 Task: Search for a round trip flight from Istanbul to London for 4 passengers in economy class, departing on July 12 and returning on July 15, with a maximum price of $2000 and one carry-on bag.
Action: Mouse pressed left at (381, 340)
Screenshot: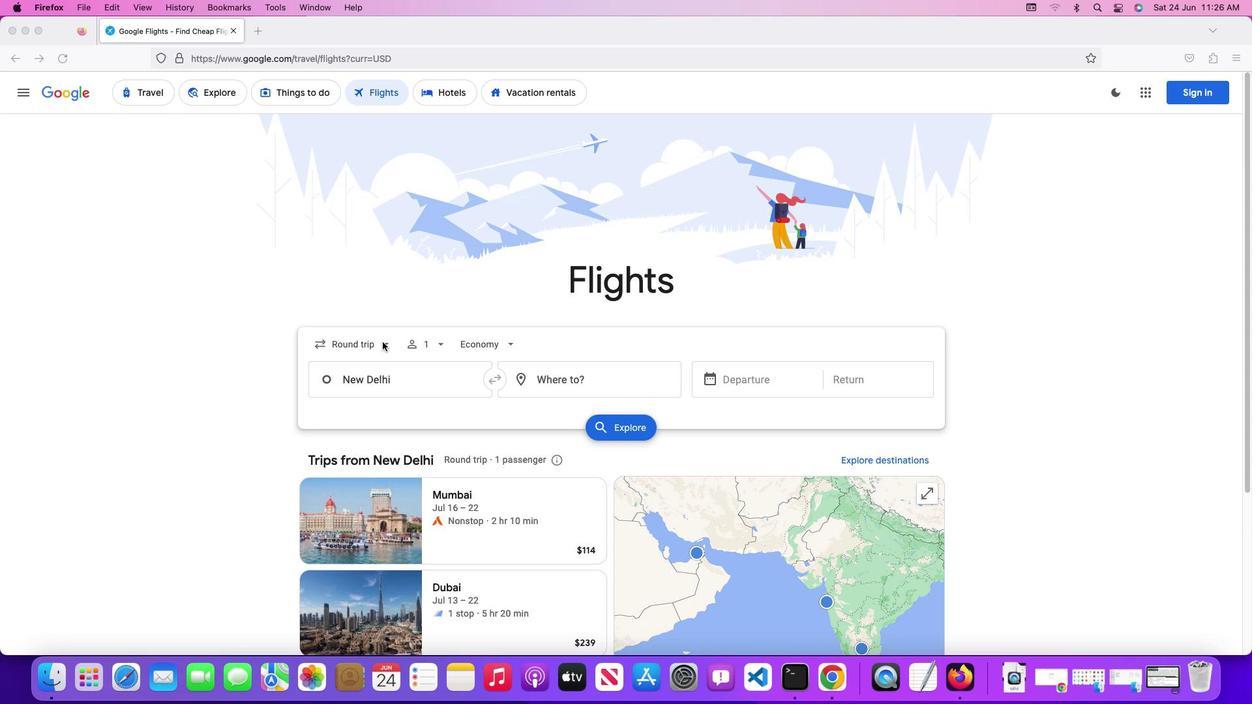 
Action: Mouse pressed left at (381, 340)
Screenshot: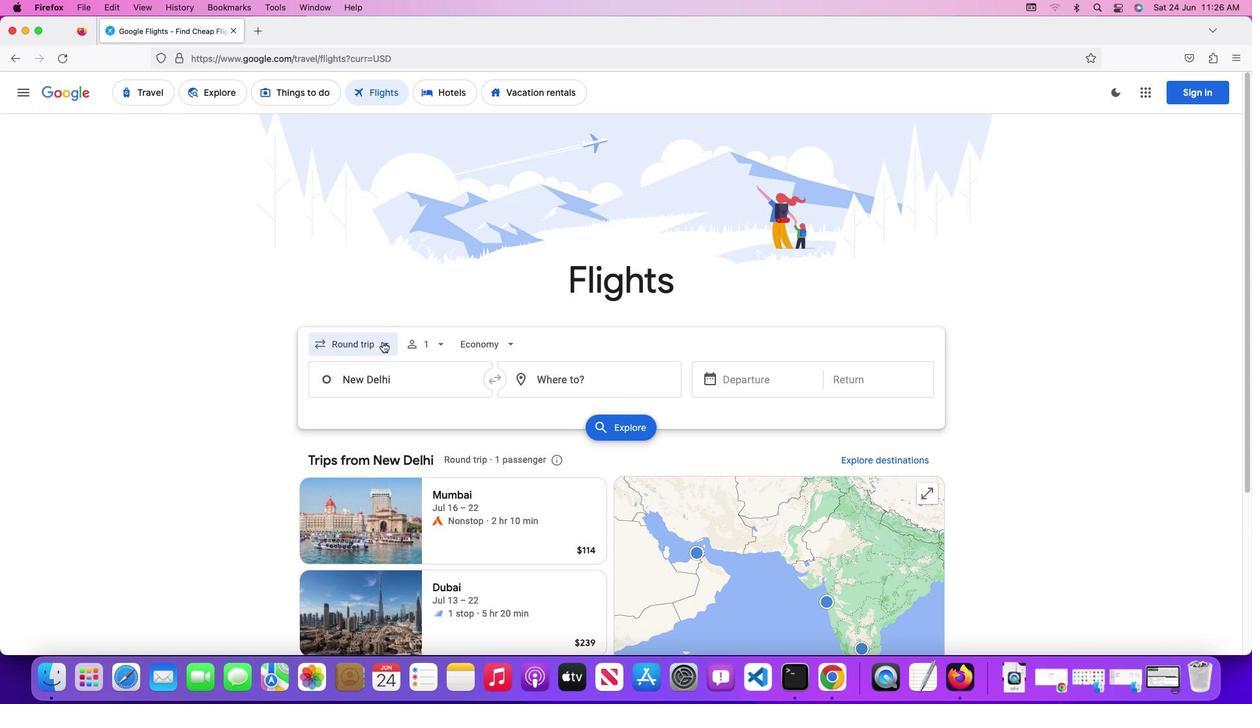 
Action: Mouse moved to (377, 369)
Screenshot: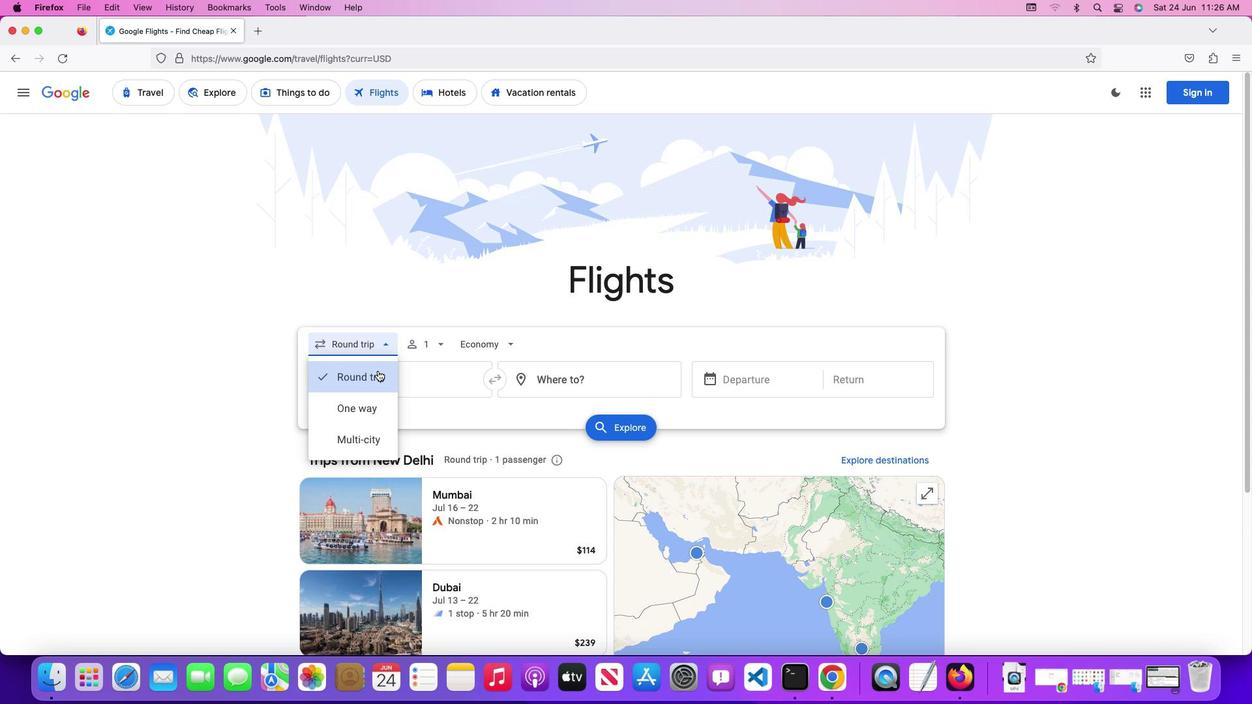 
Action: Mouse pressed left at (377, 369)
Screenshot: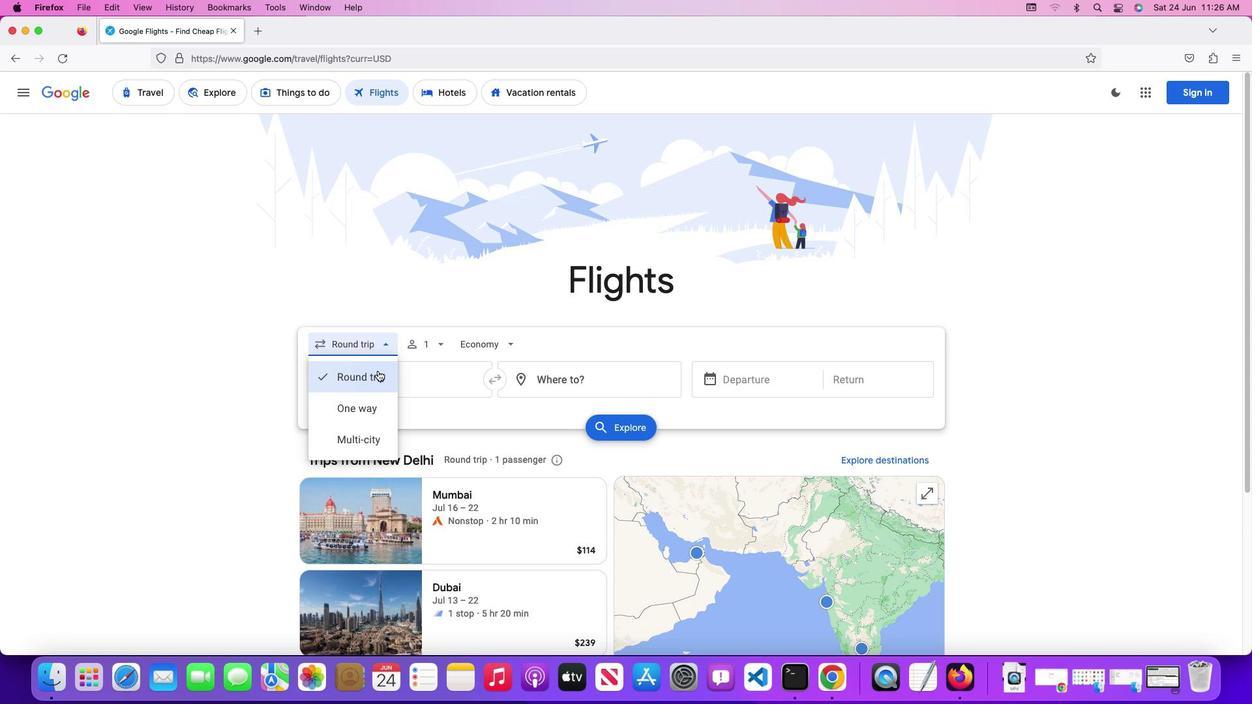 
Action: Mouse moved to (435, 346)
Screenshot: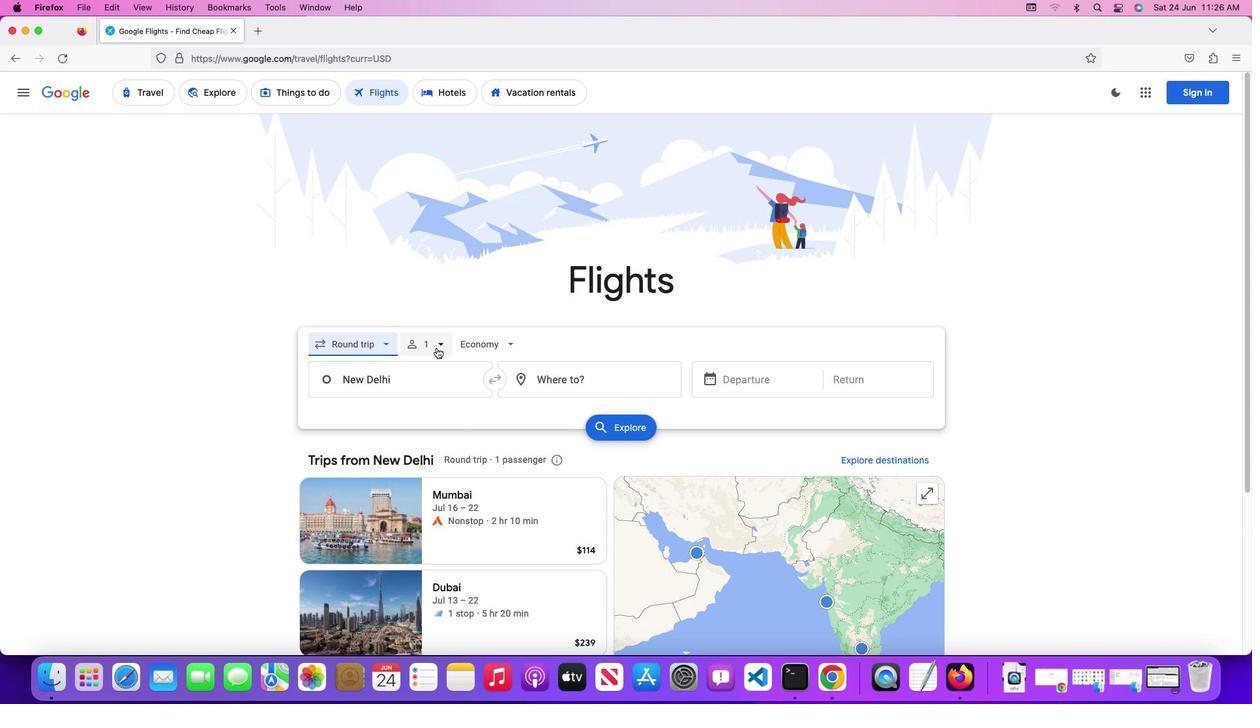 
Action: Mouse pressed left at (435, 346)
Screenshot: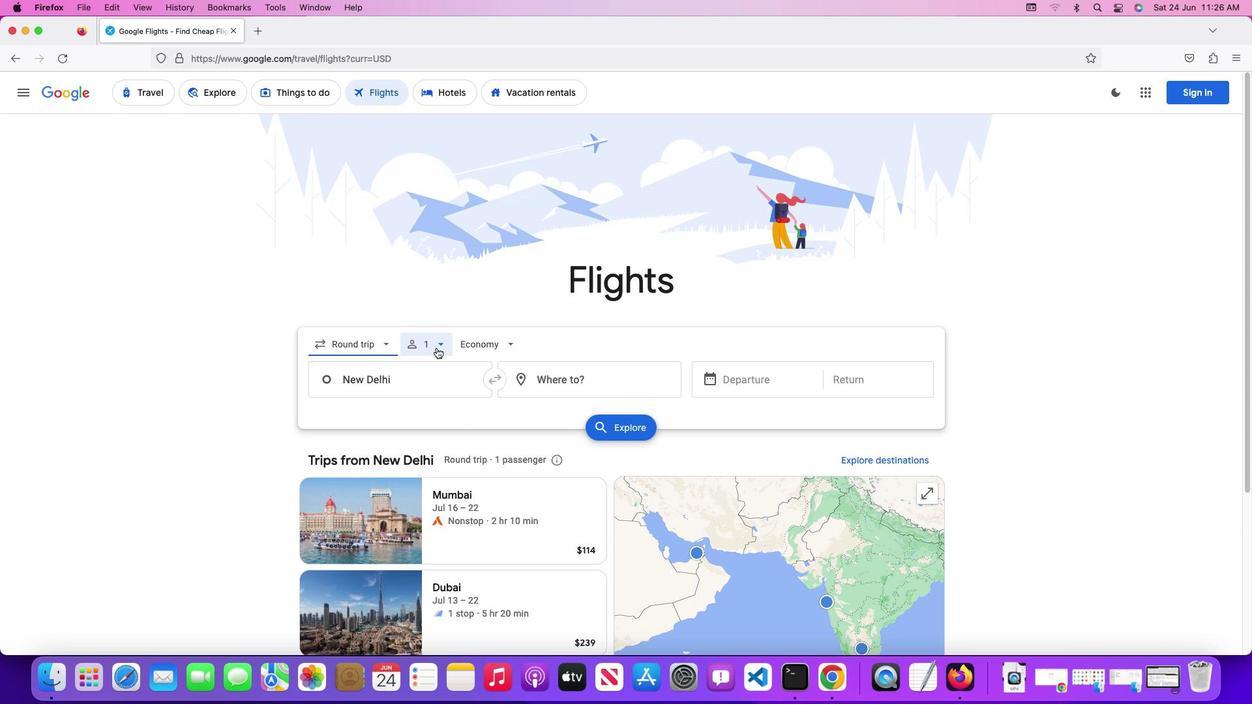 
Action: Mouse moved to (531, 373)
Screenshot: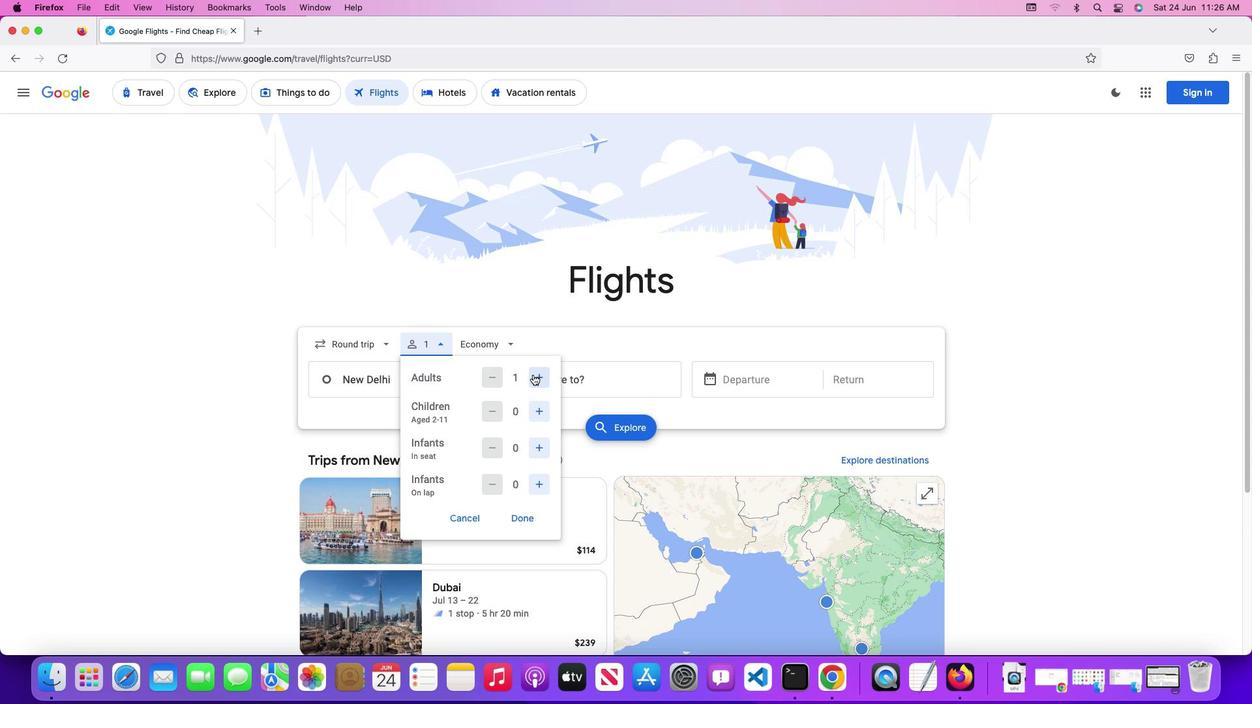 
Action: Mouse pressed left at (531, 373)
Screenshot: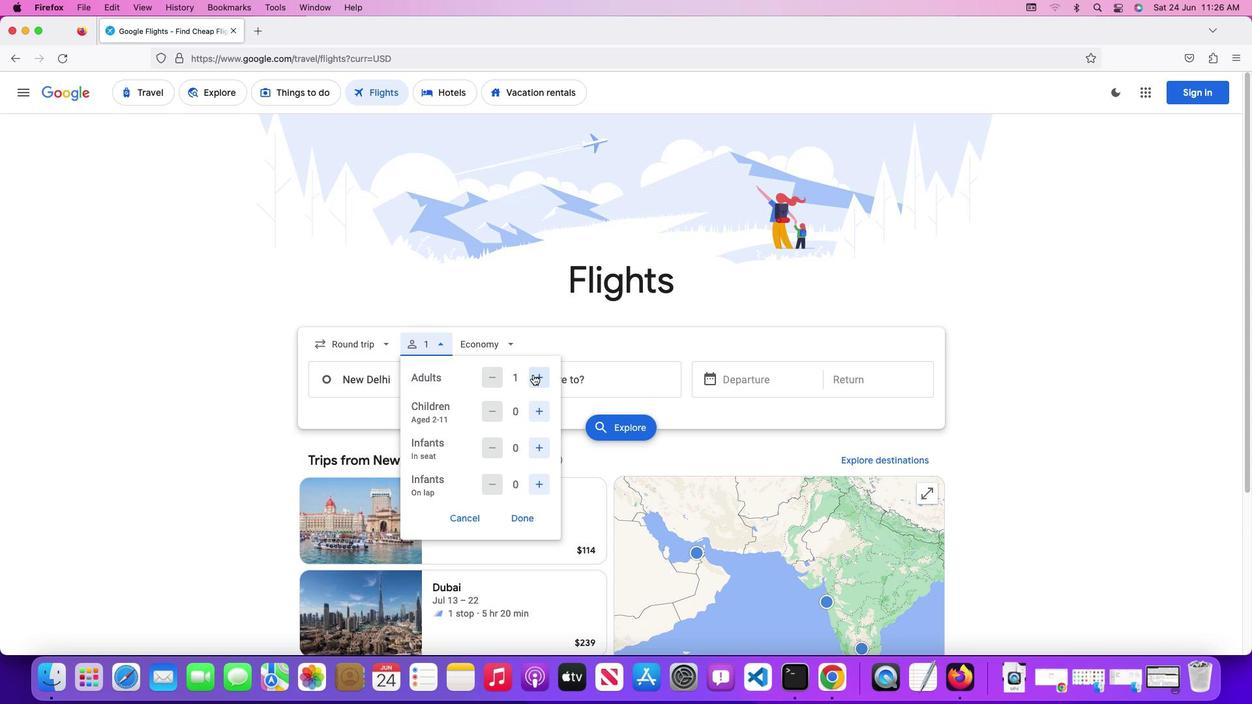 
Action: Mouse moved to (534, 412)
Screenshot: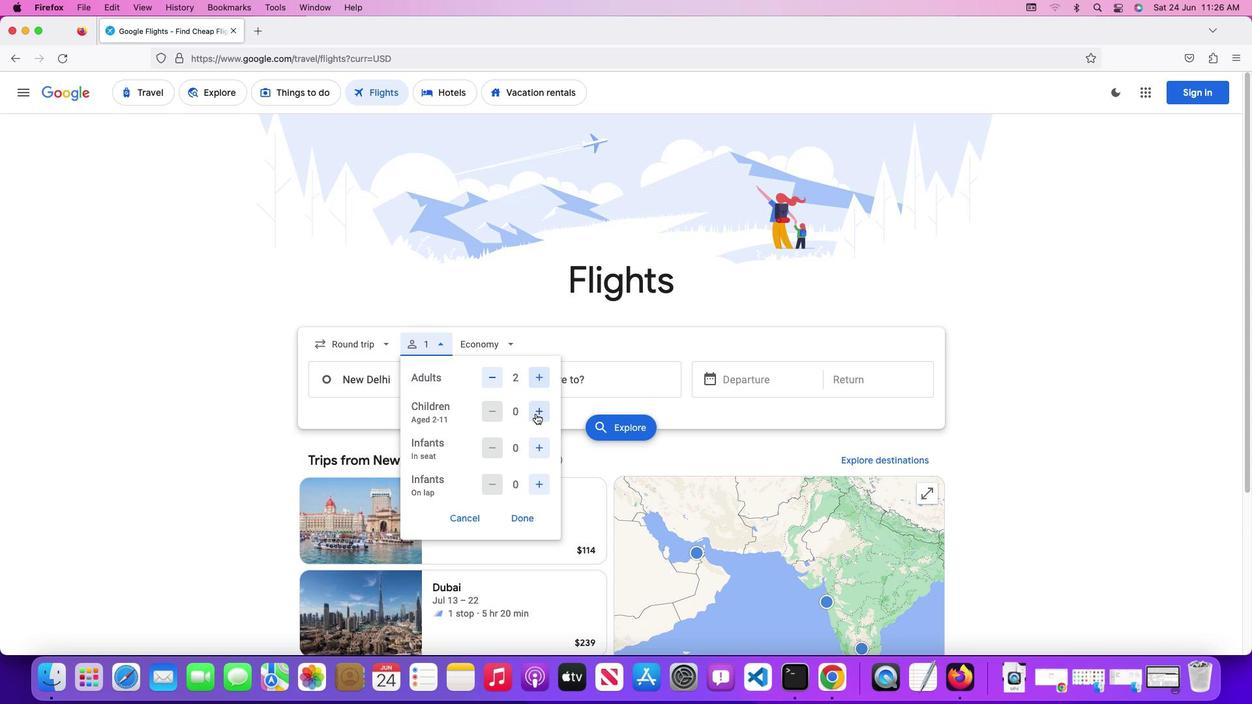 
Action: Mouse pressed left at (534, 412)
Screenshot: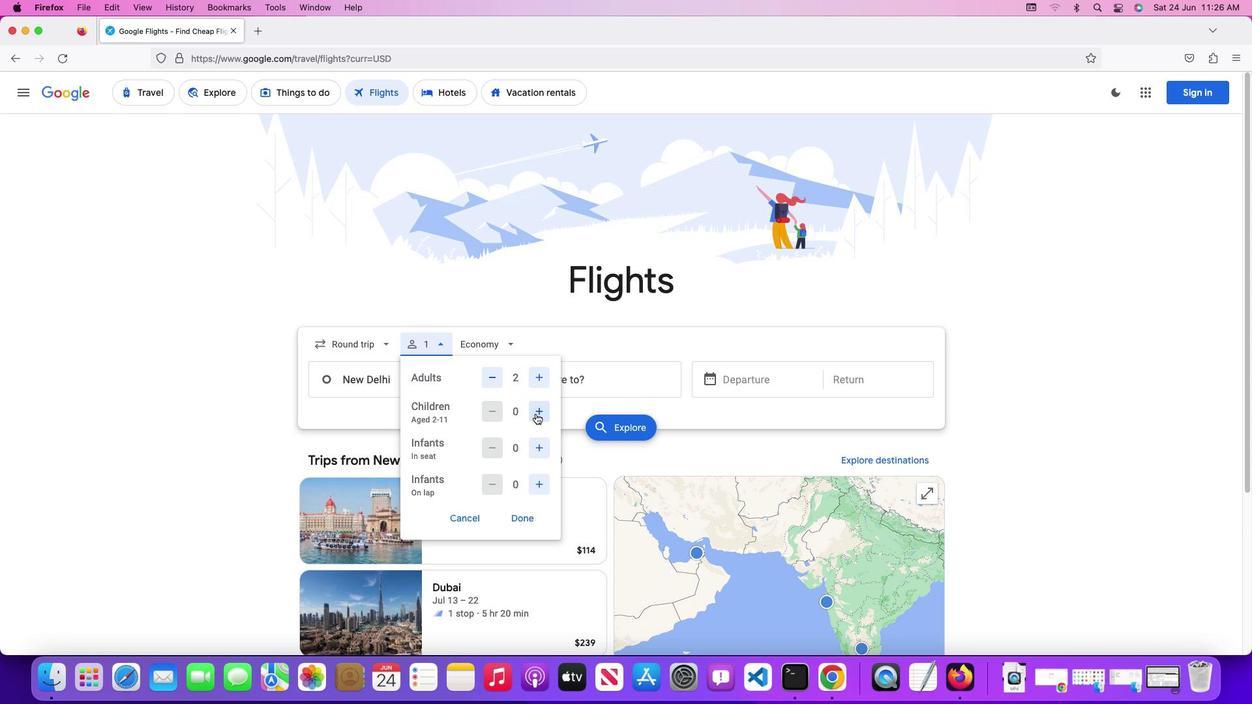 
Action: Mouse moved to (536, 484)
Screenshot: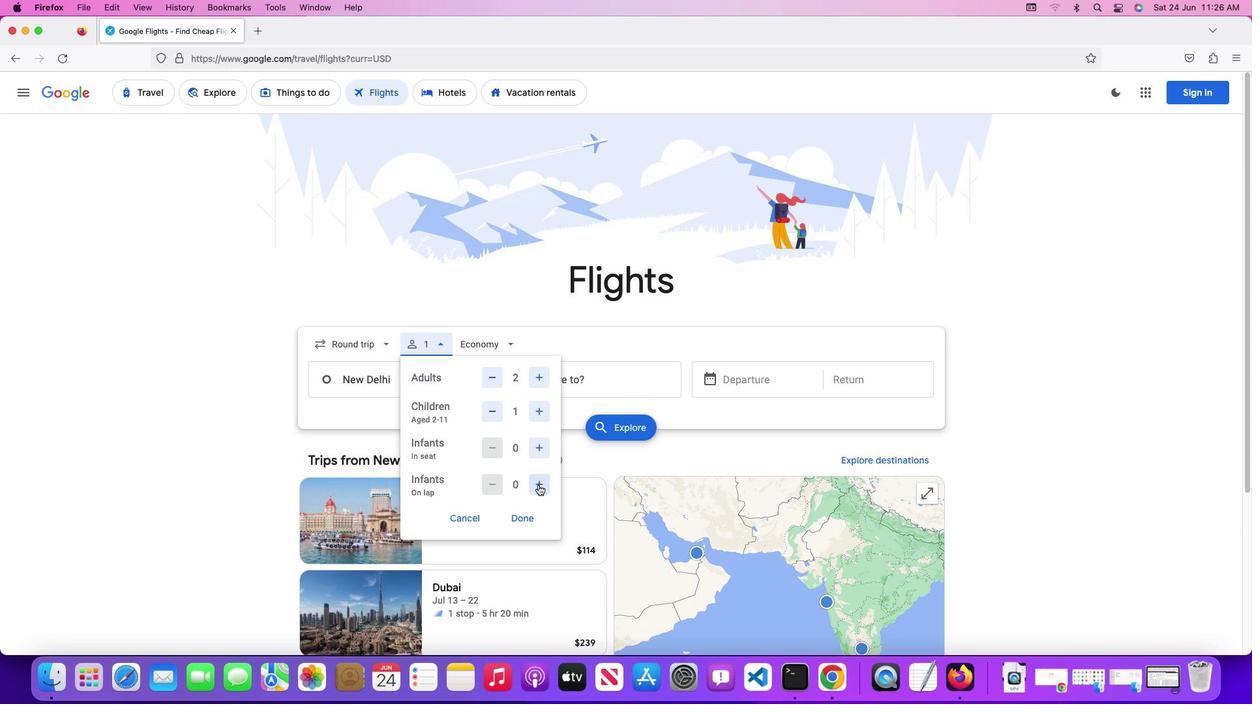 
Action: Mouse pressed left at (536, 484)
Screenshot: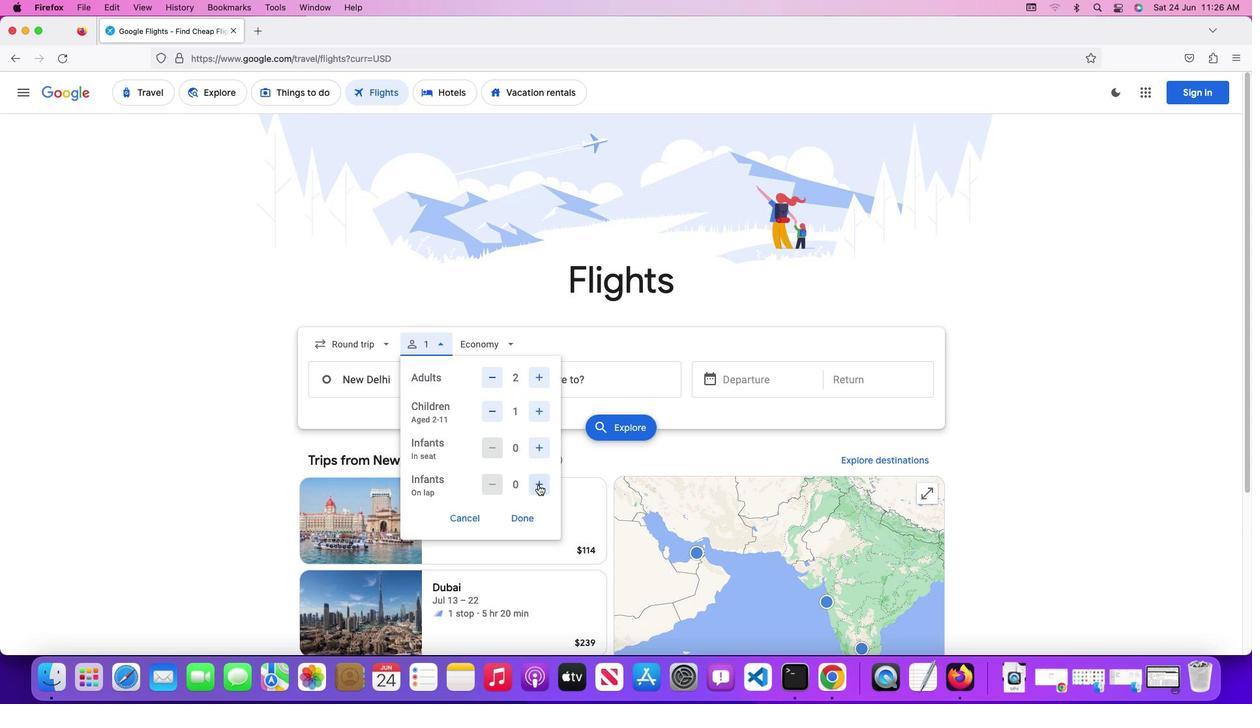 
Action: Mouse moved to (512, 519)
Screenshot: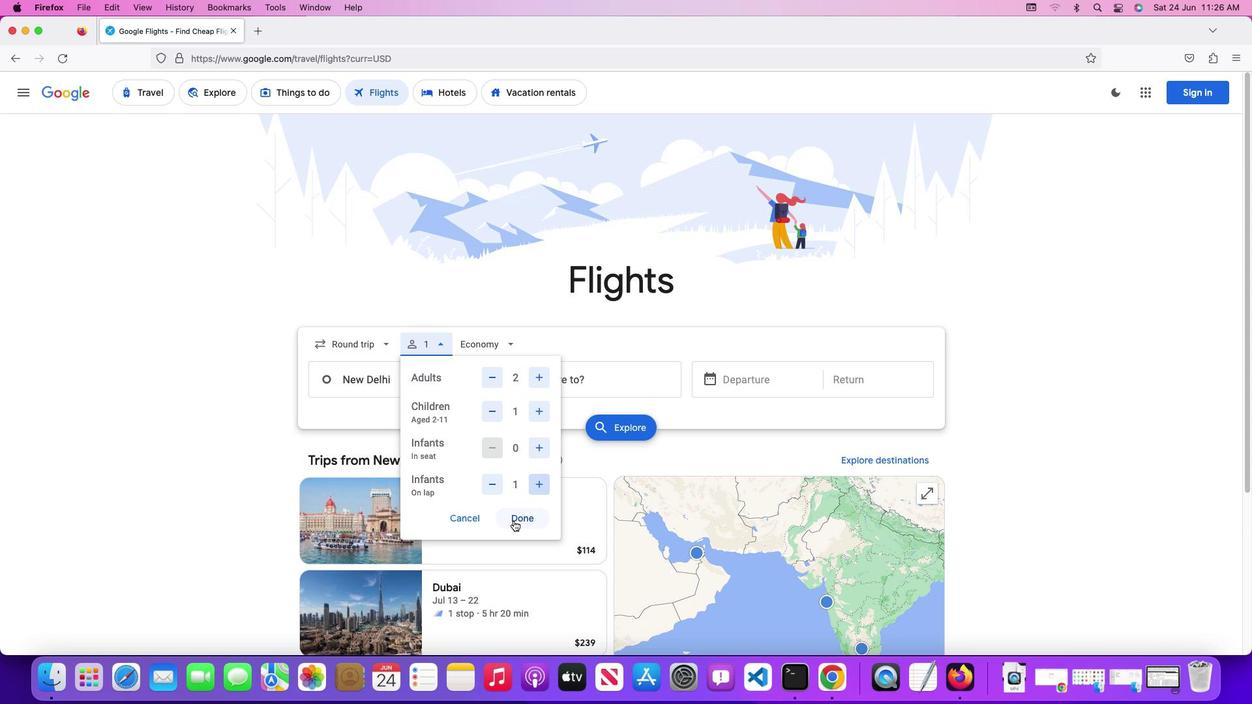 
Action: Mouse pressed left at (512, 519)
Screenshot: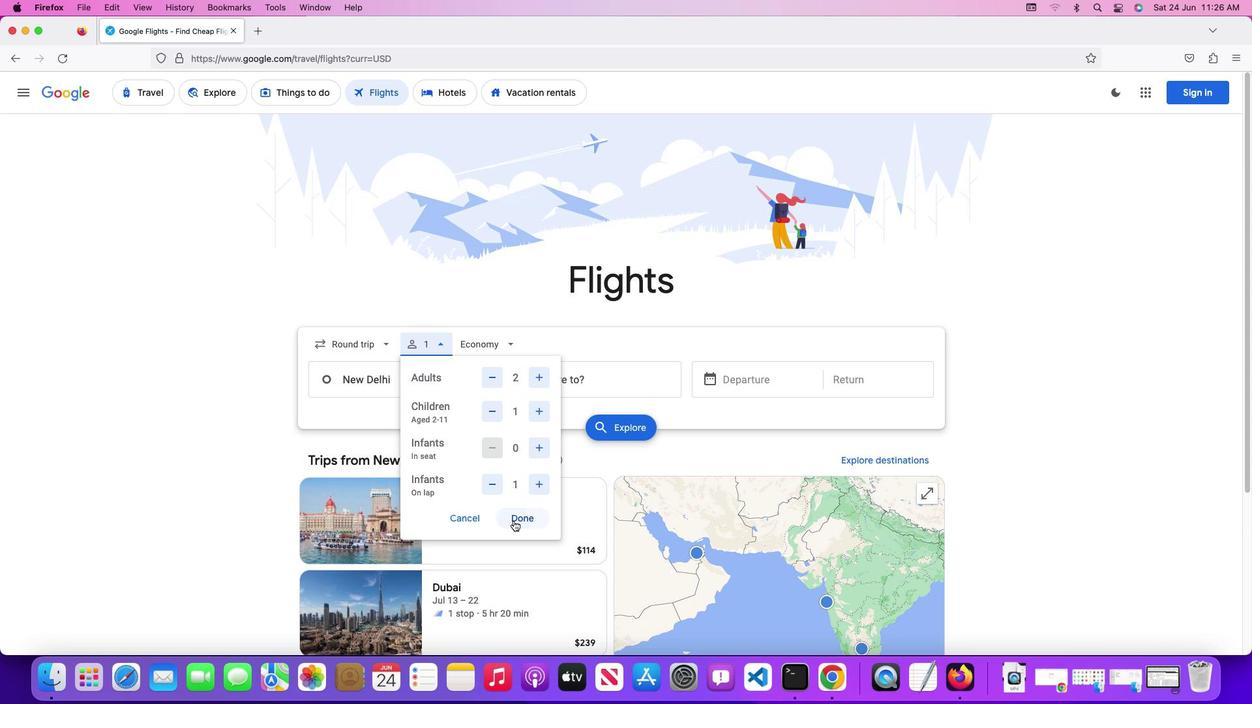 
Action: Mouse moved to (499, 341)
Screenshot: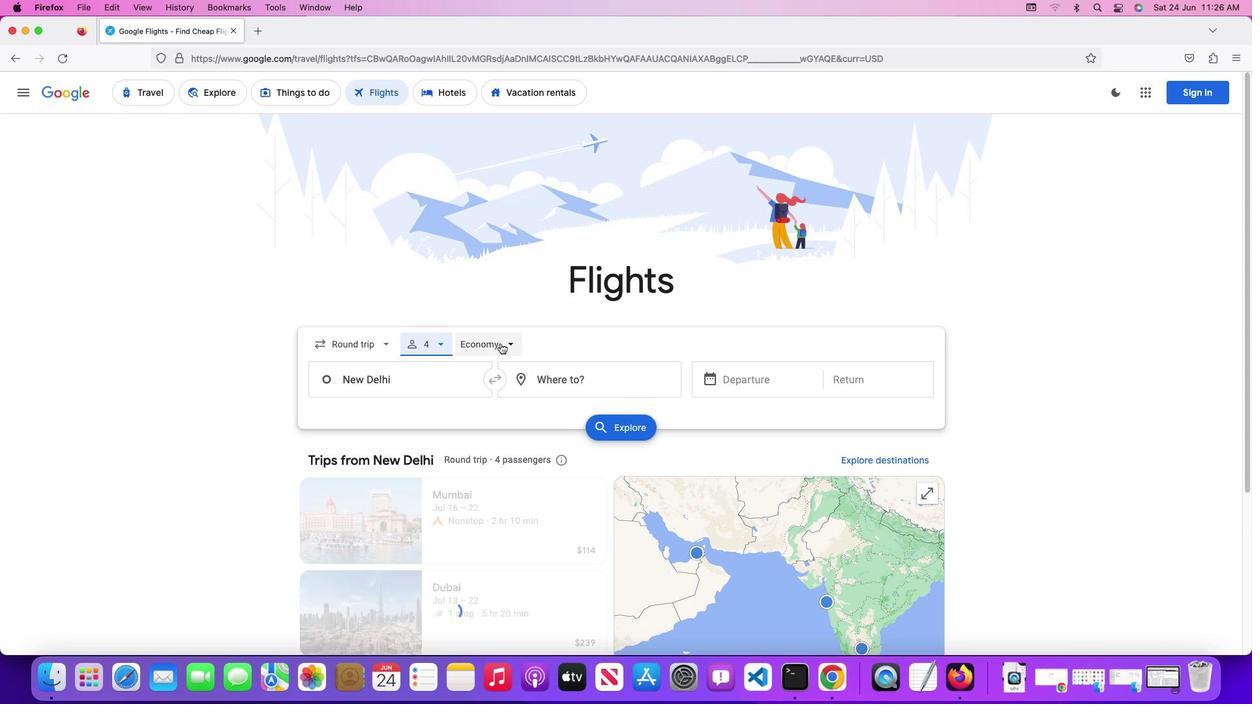 
Action: Mouse pressed left at (499, 341)
Screenshot: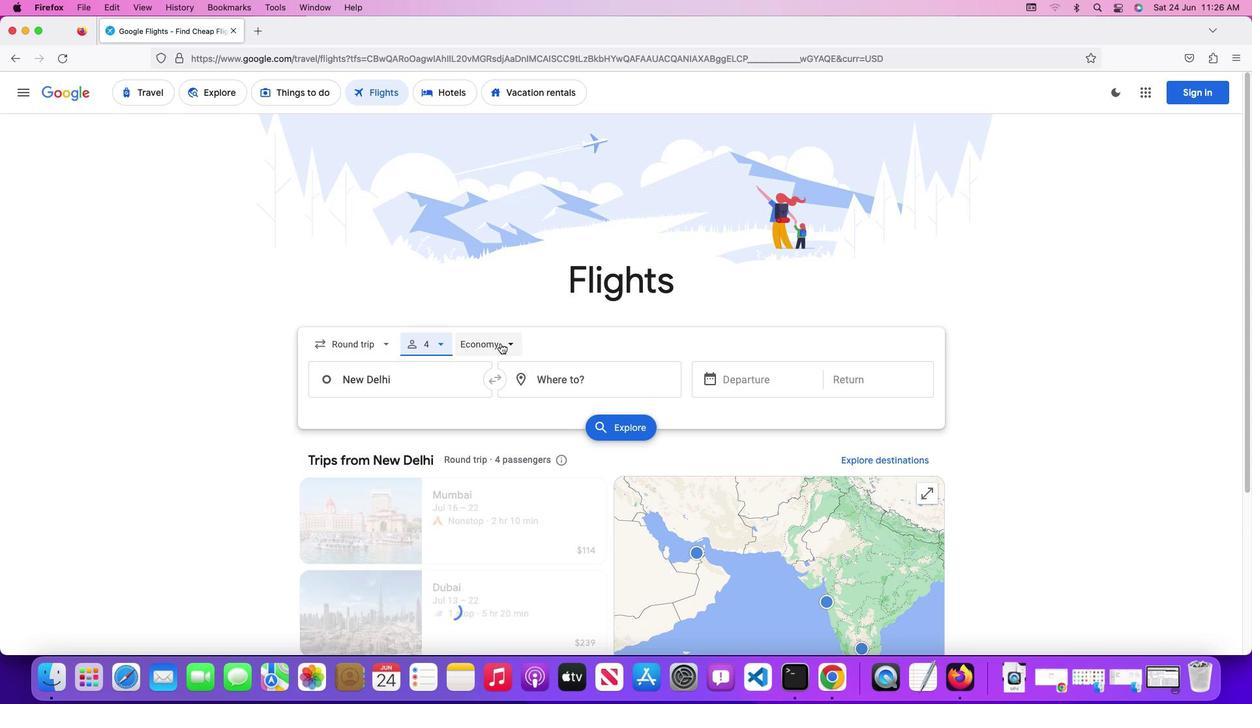 
Action: Mouse moved to (506, 381)
Screenshot: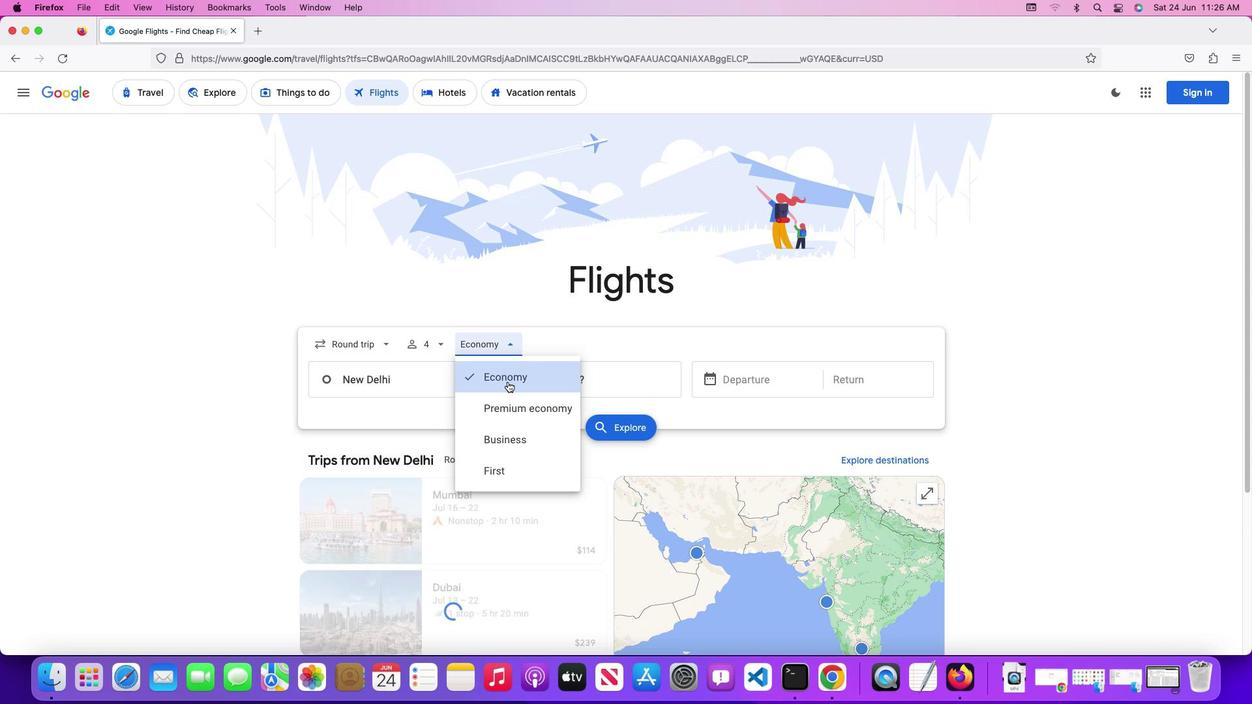 
Action: Mouse pressed left at (506, 381)
Screenshot: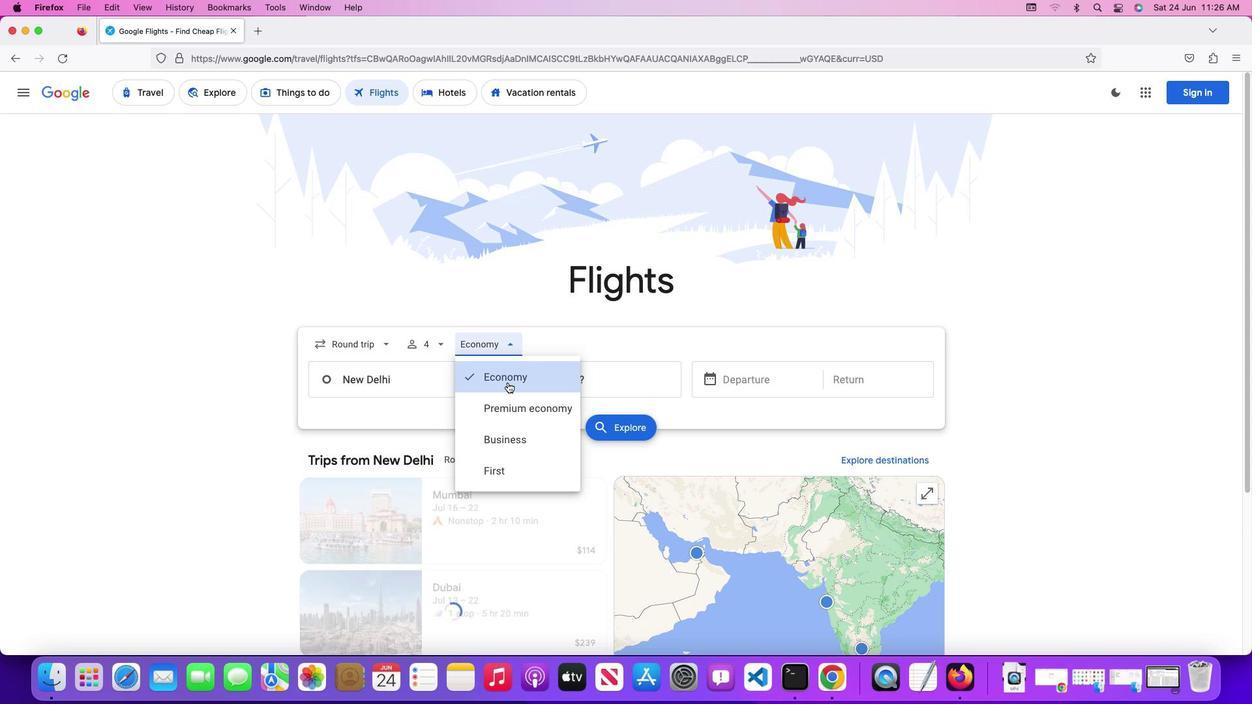 
Action: Mouse moved to (420, 378)
Screenshot: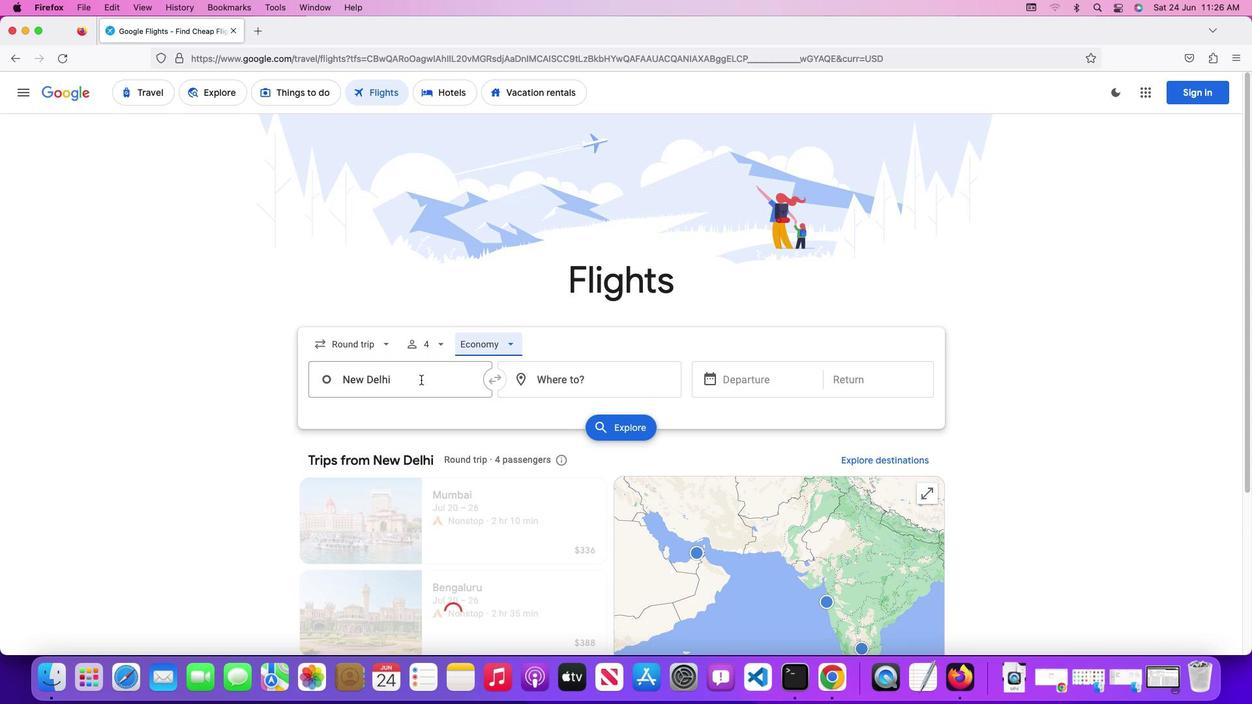 
Action: Mouse pressed left at (420, 378)
Screenshot: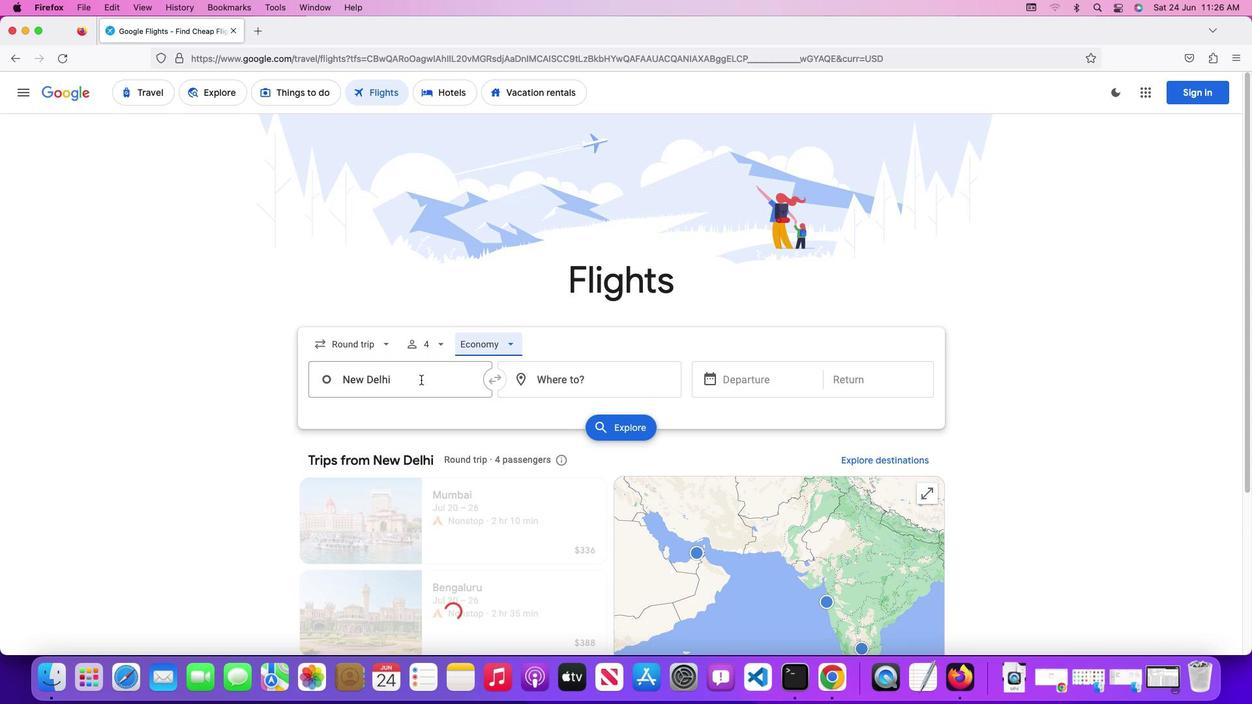 
Action: Key pressed Key.shift'I''s''t''a''n''b''u''l'
Screenshot: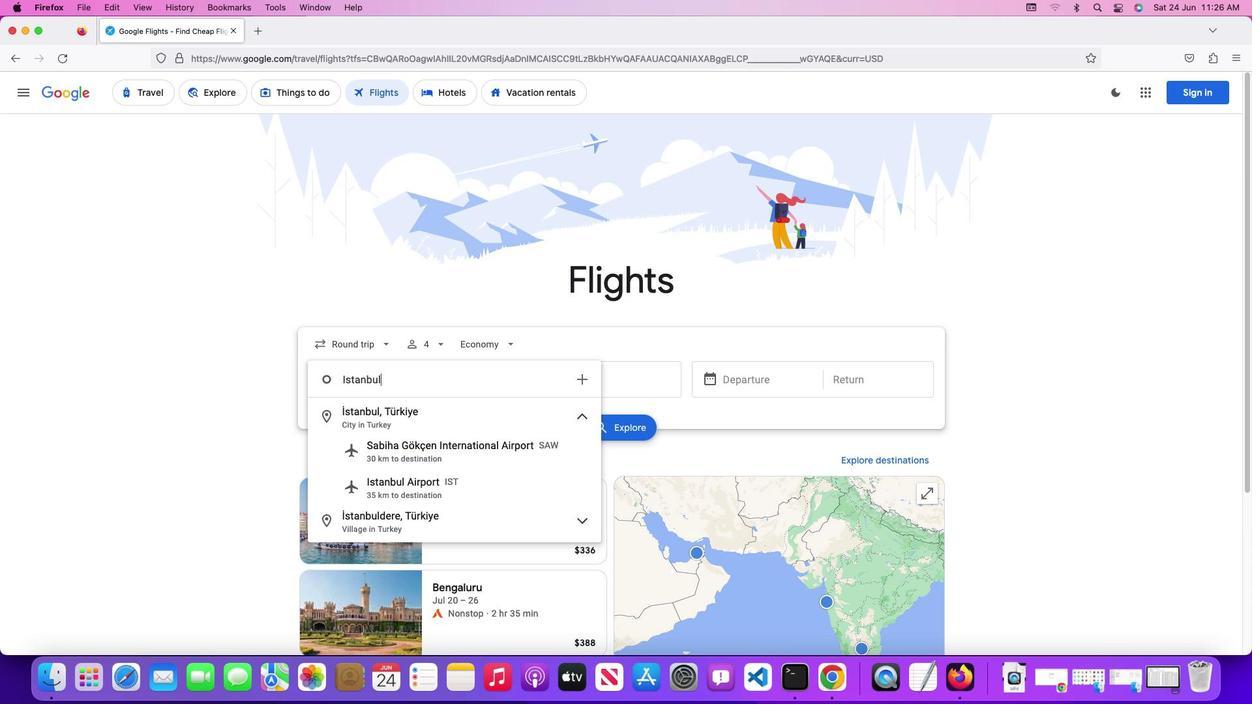 
Action: Mouse moved to (438, 414)
Screenshot: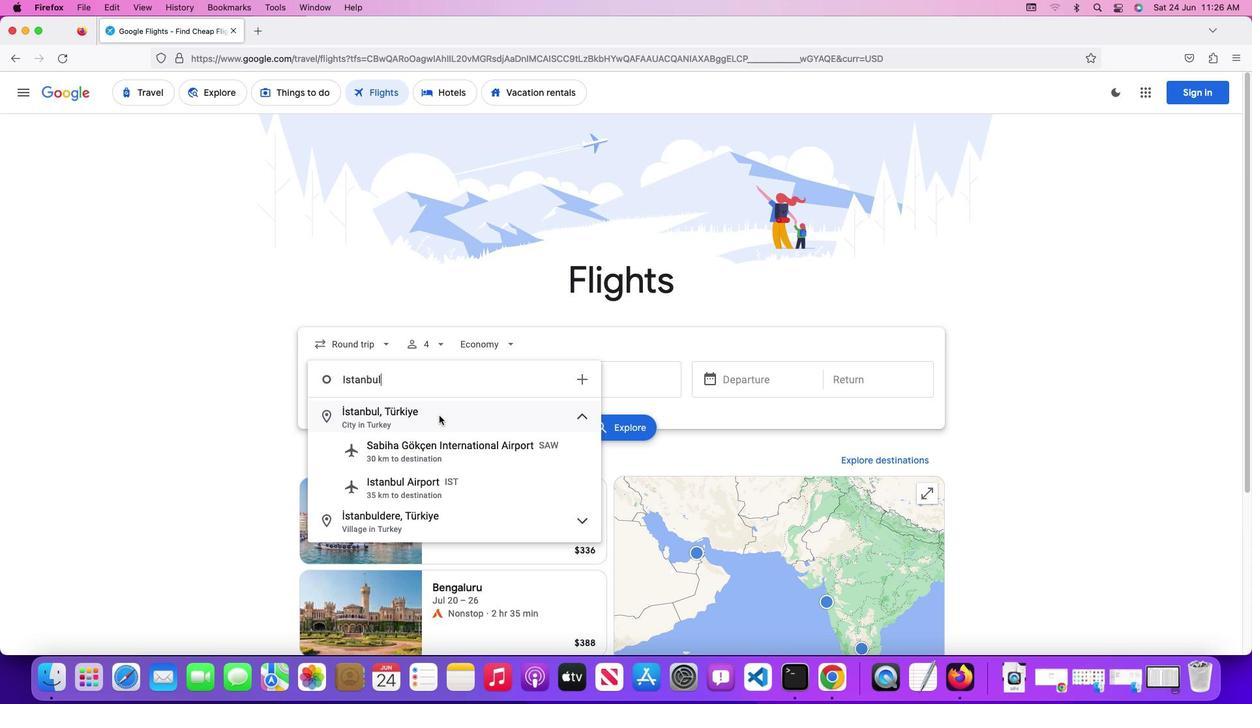 
Action: Mouse pressed left at (438, 414)
Screenshot: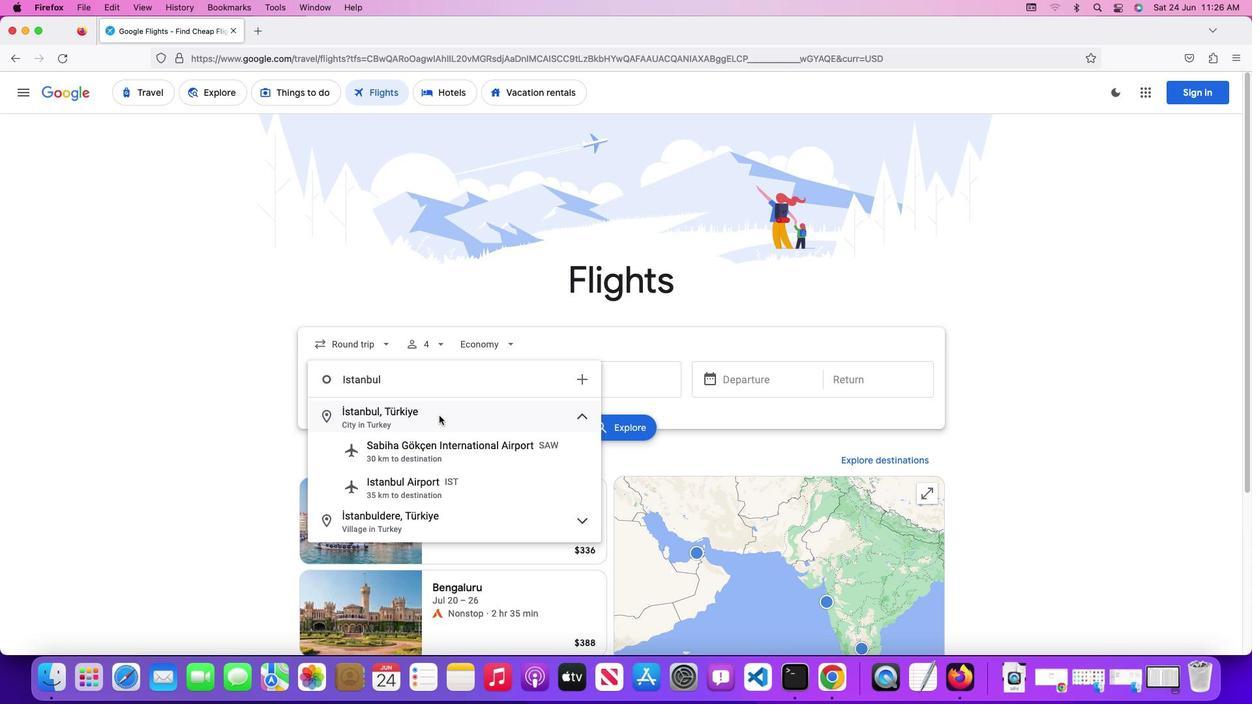 
Action: Mouse moved to (558, 380)
Screenshot: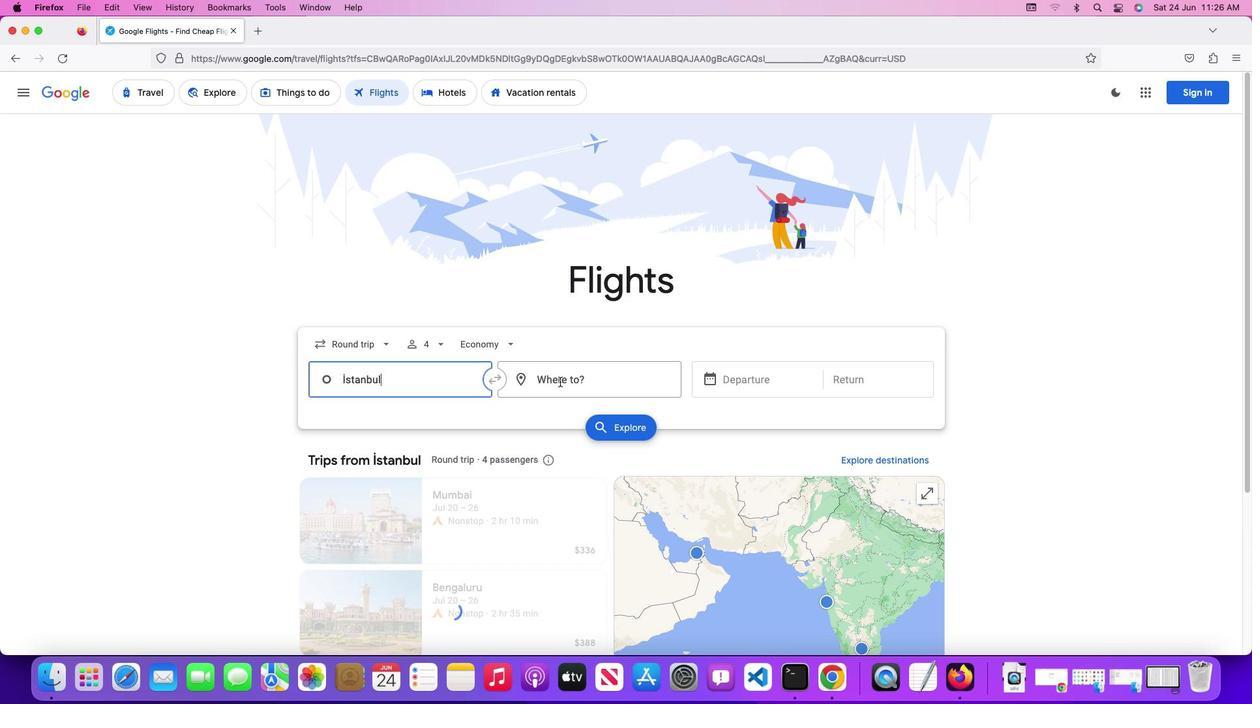 
Action: Mouse pressed left at (558, 380)
Screenshot: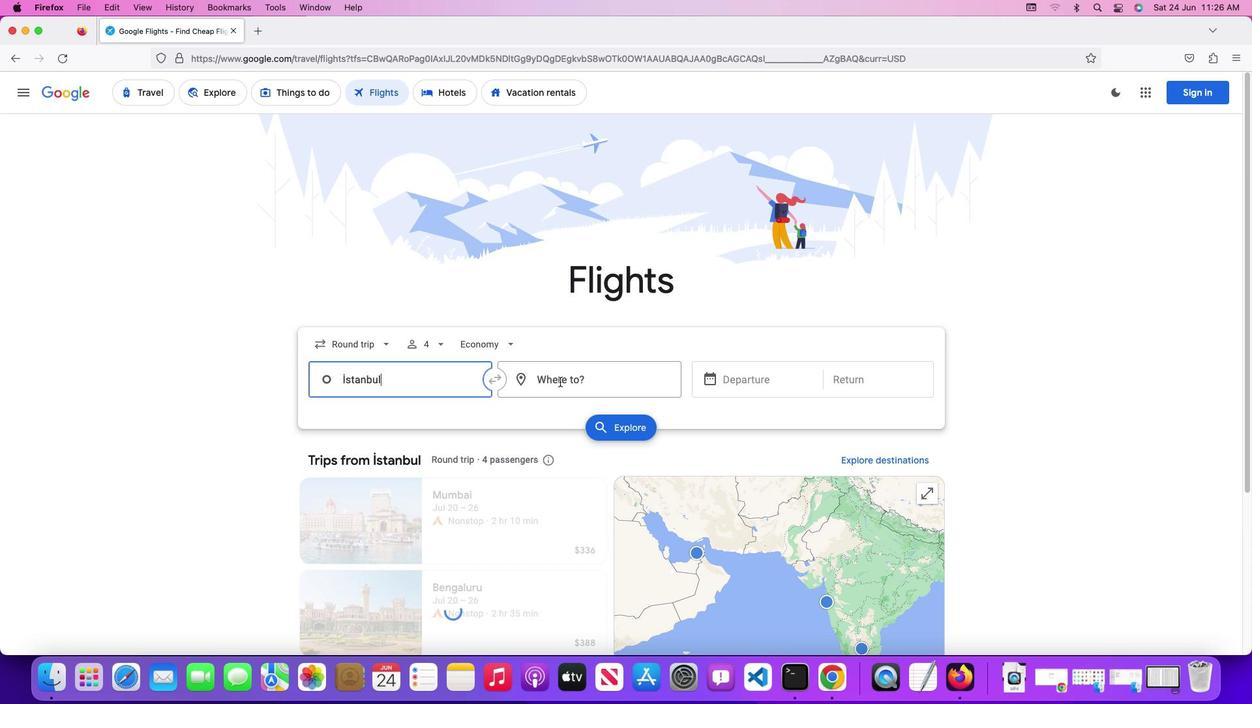 
Action: Key pressed Key.shift'L''o''n''d''o''n'
Screenshot: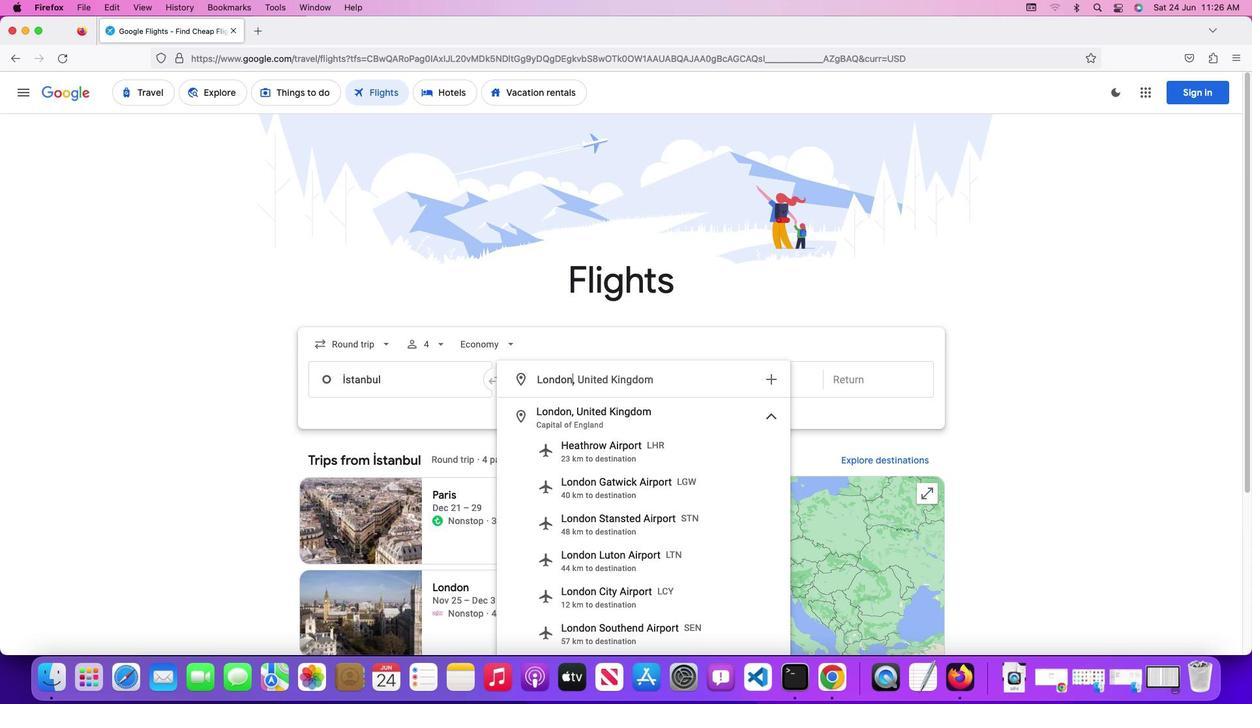 
Action: Mouse moved to (593, 408)
Screenshot: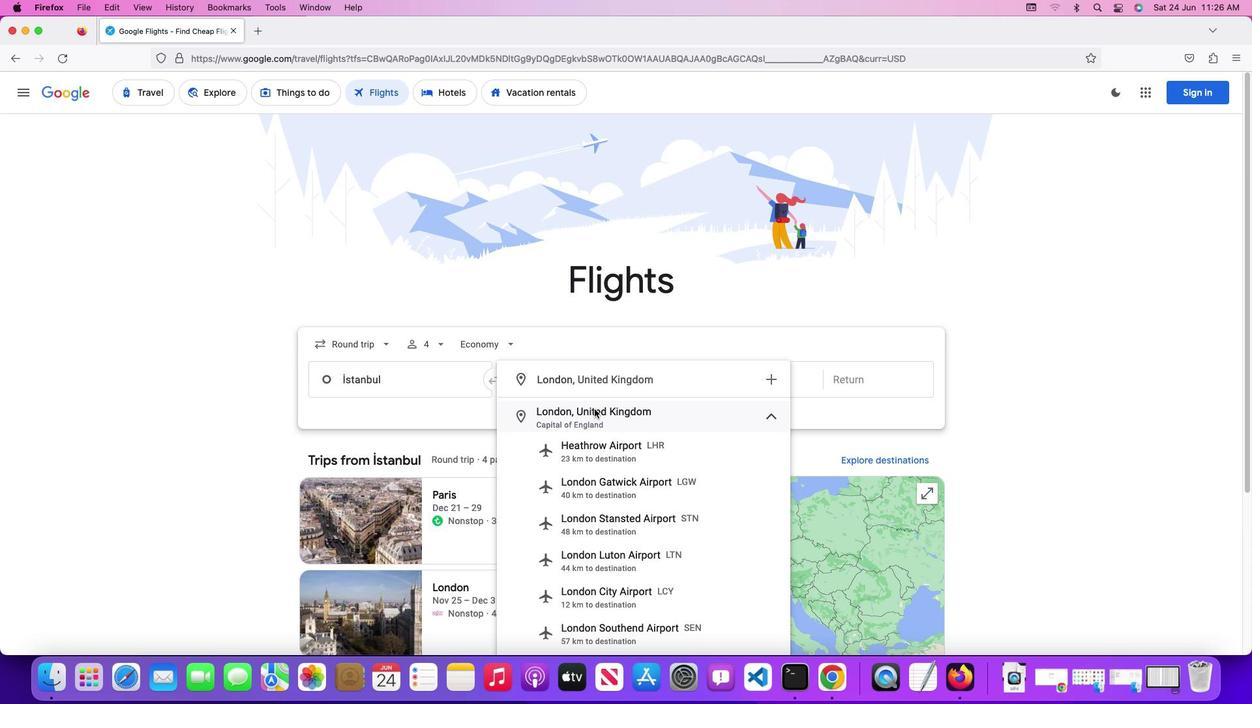 
Action: Mouse pressed left at (593, 408)
Screenshot: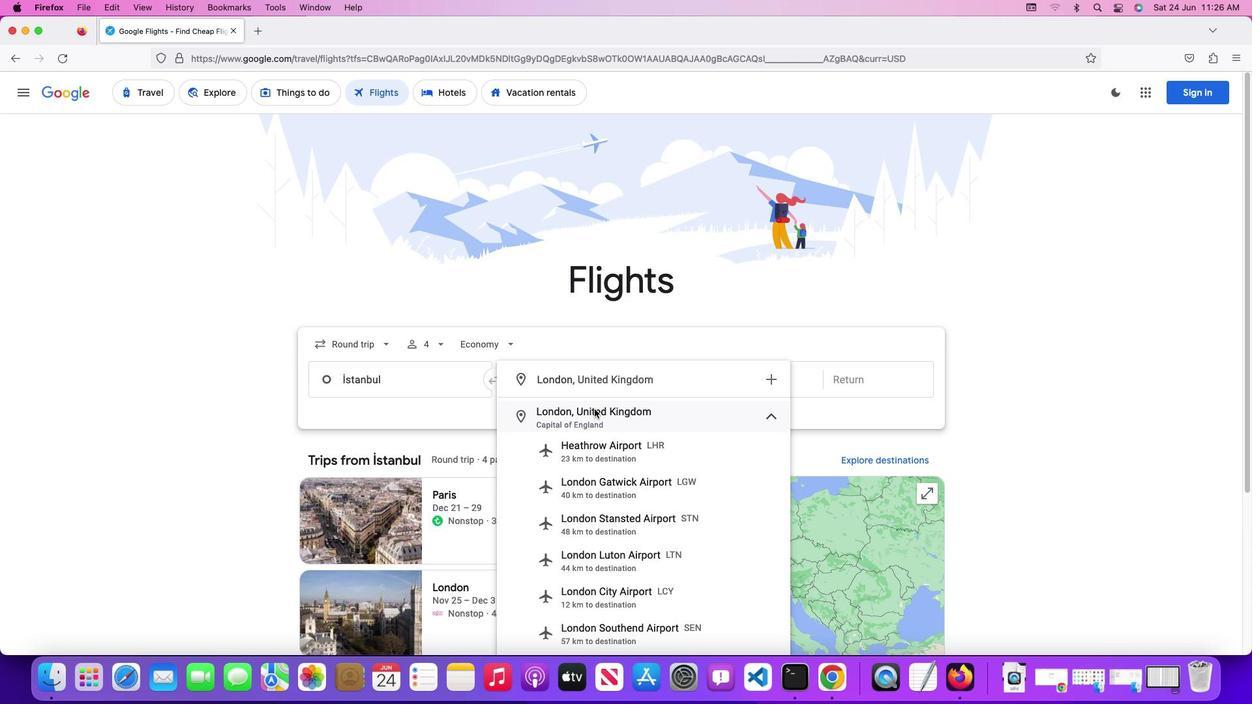 
Action: Mouse moved to (760, 382)
Screenshot: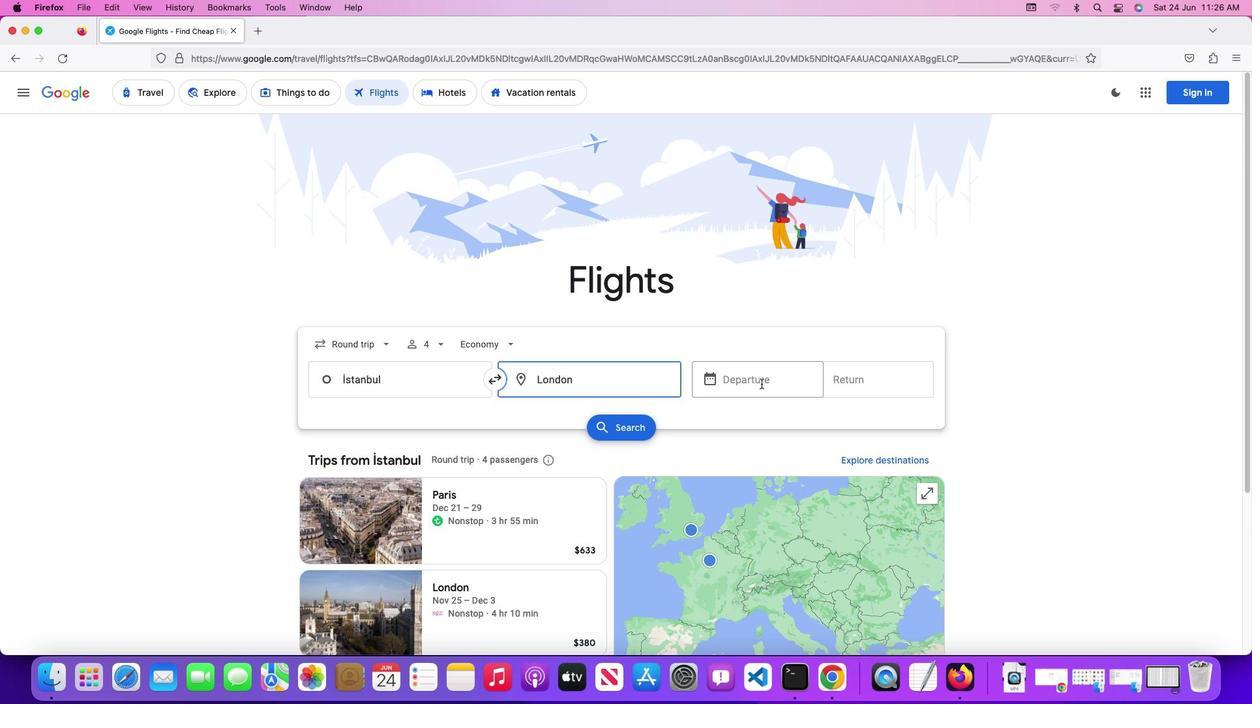 
Action: Mouse pressed left at (760, 382)
Screenshot: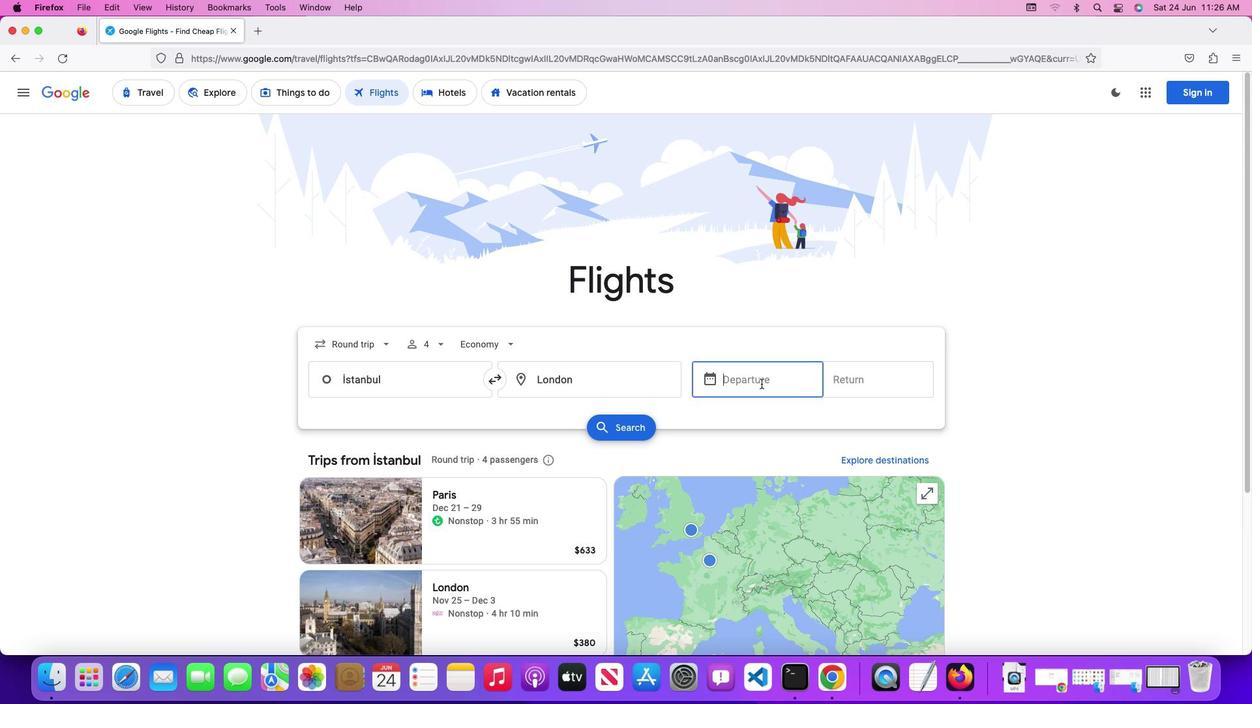 
Action: Mouse moved to (815, 478)
Screenshot: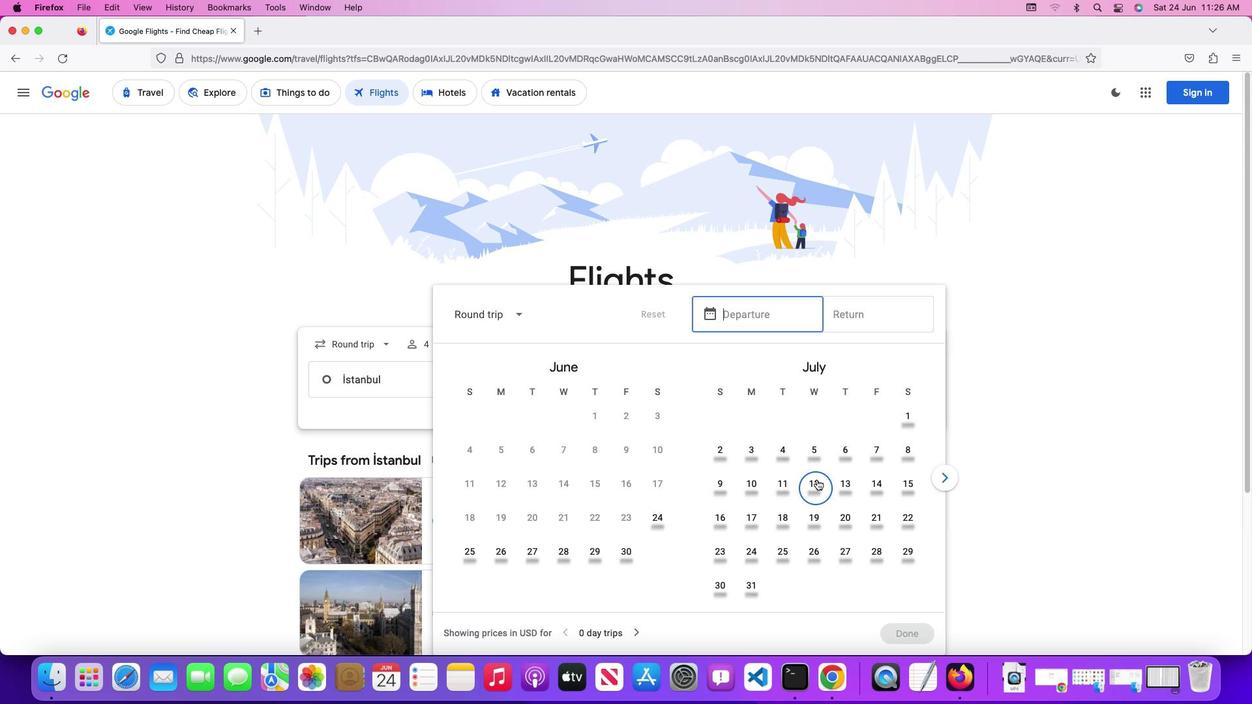 
Action: Mouse pressed left at (815, 478)
Screenshot: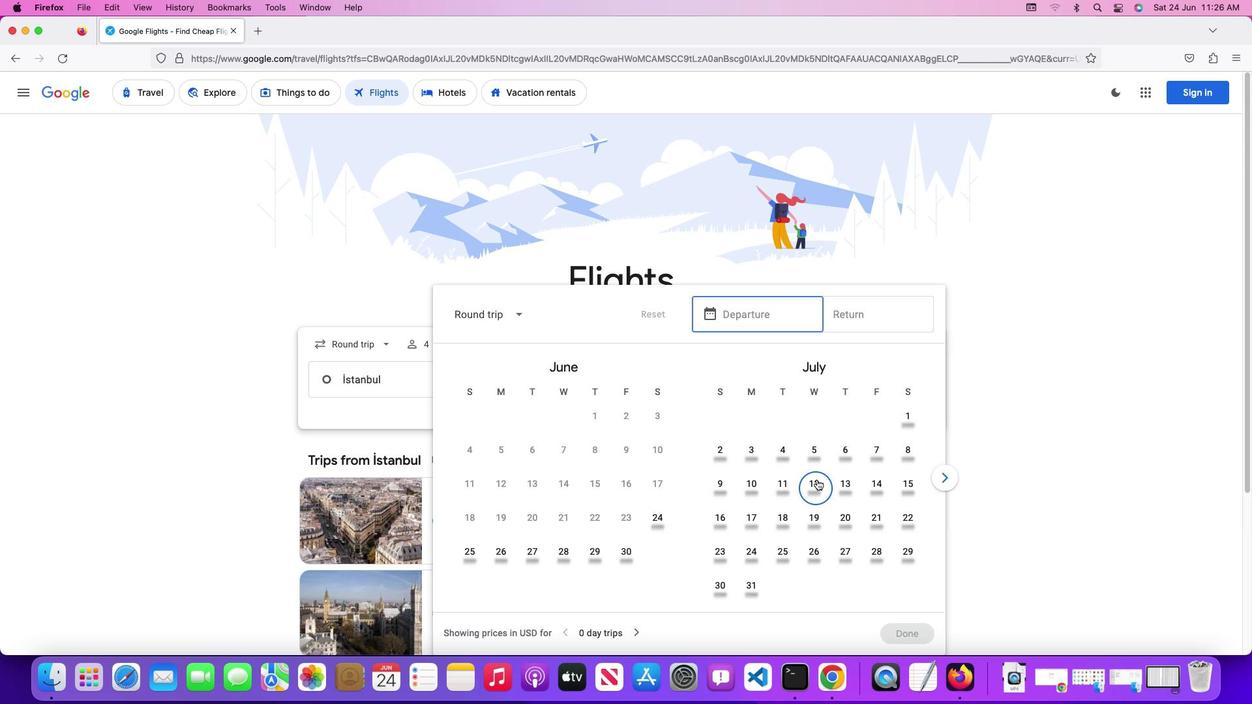 
Action: Mouse moved to (910, 476)
Screenshot: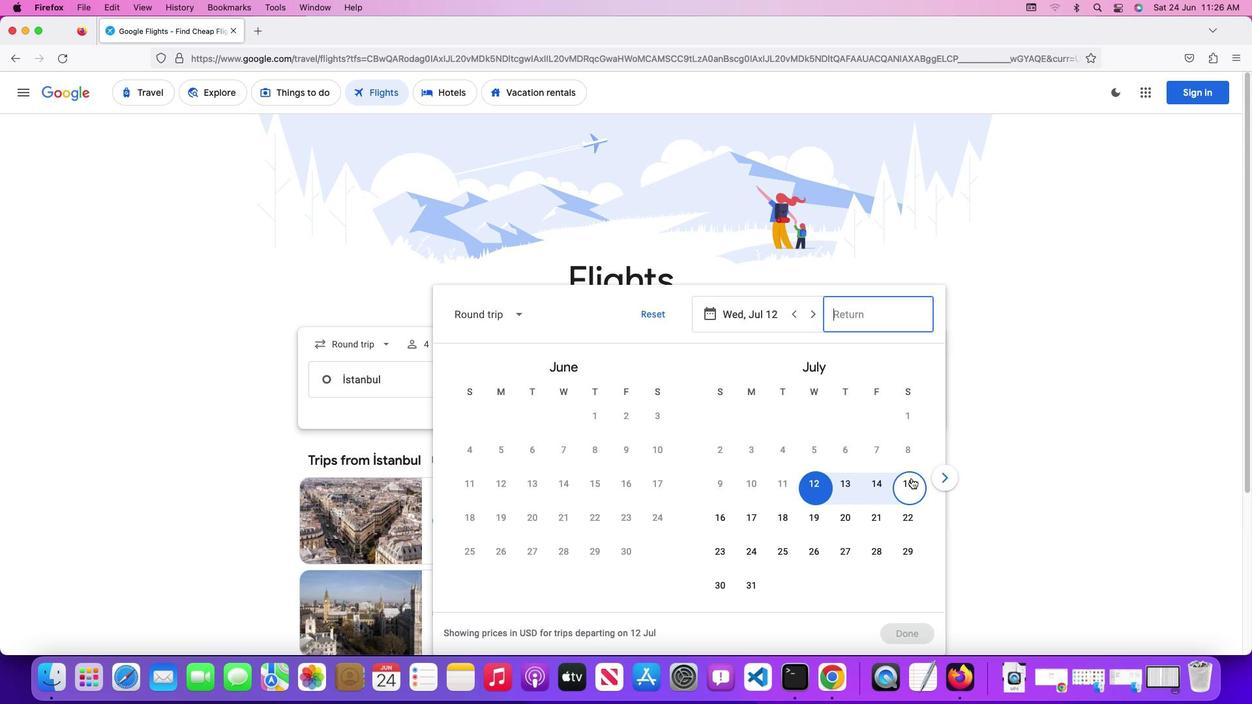 
Action: Mouse pressed left at (910, 476)
Screenshot: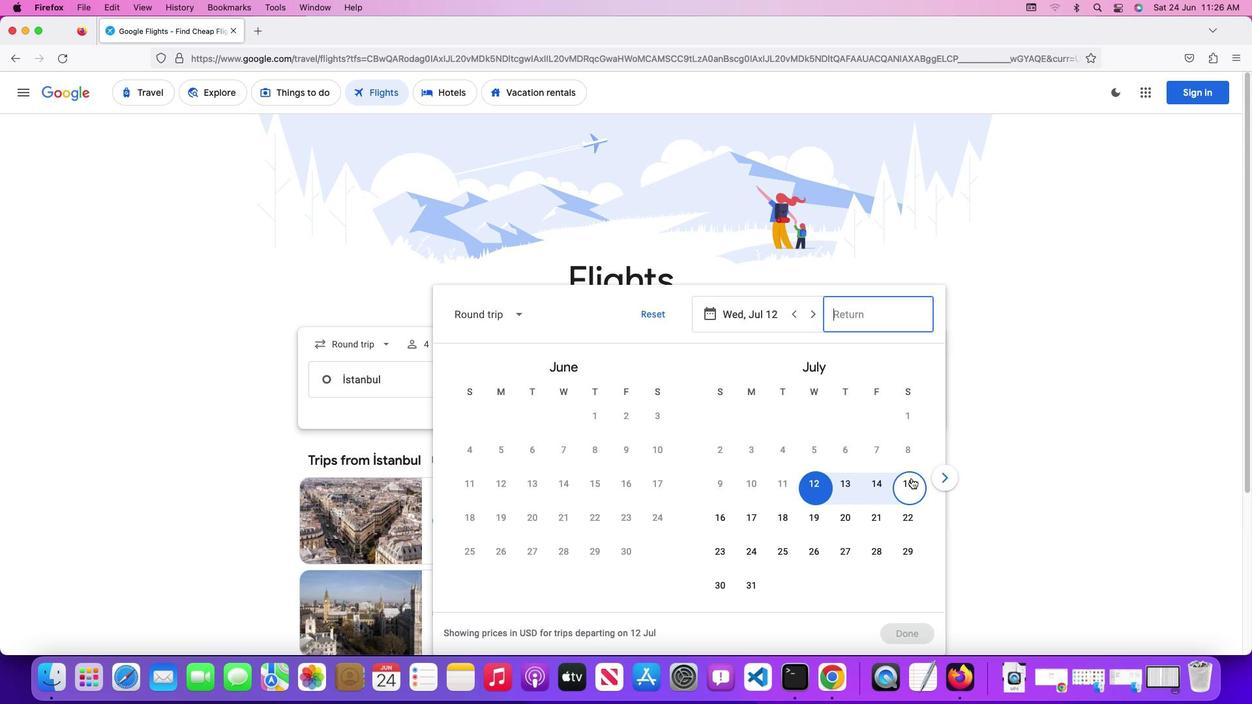 
Action: Mouse moved to (899, 632)
Screenshot: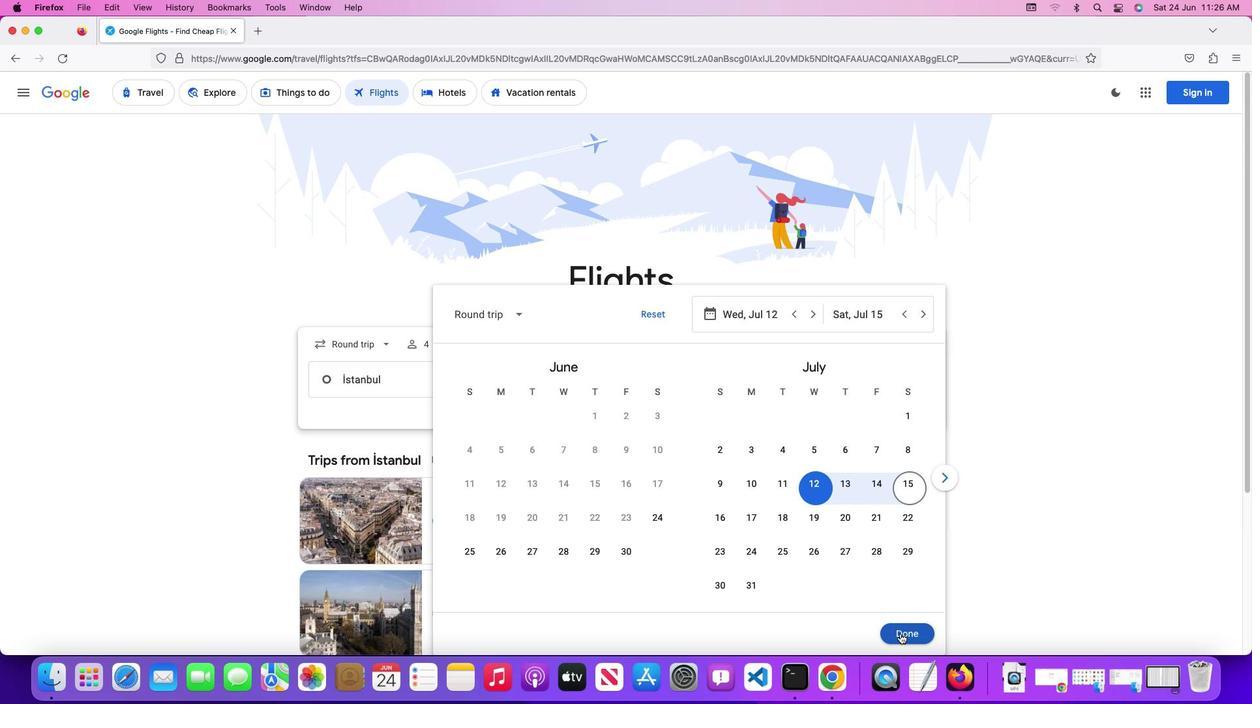 
Action: Mouse pressed left at (899, 632)
Screenshot: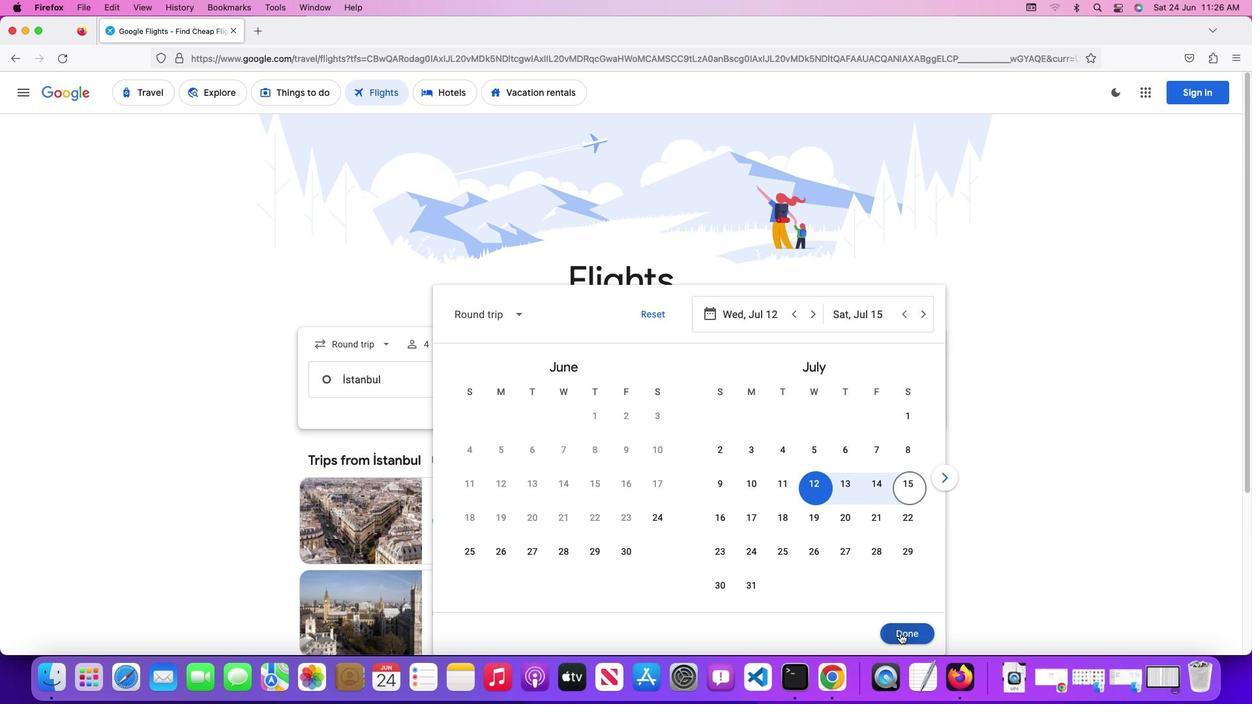 
Action: Mouse moved to (636, 427)
Screenshot: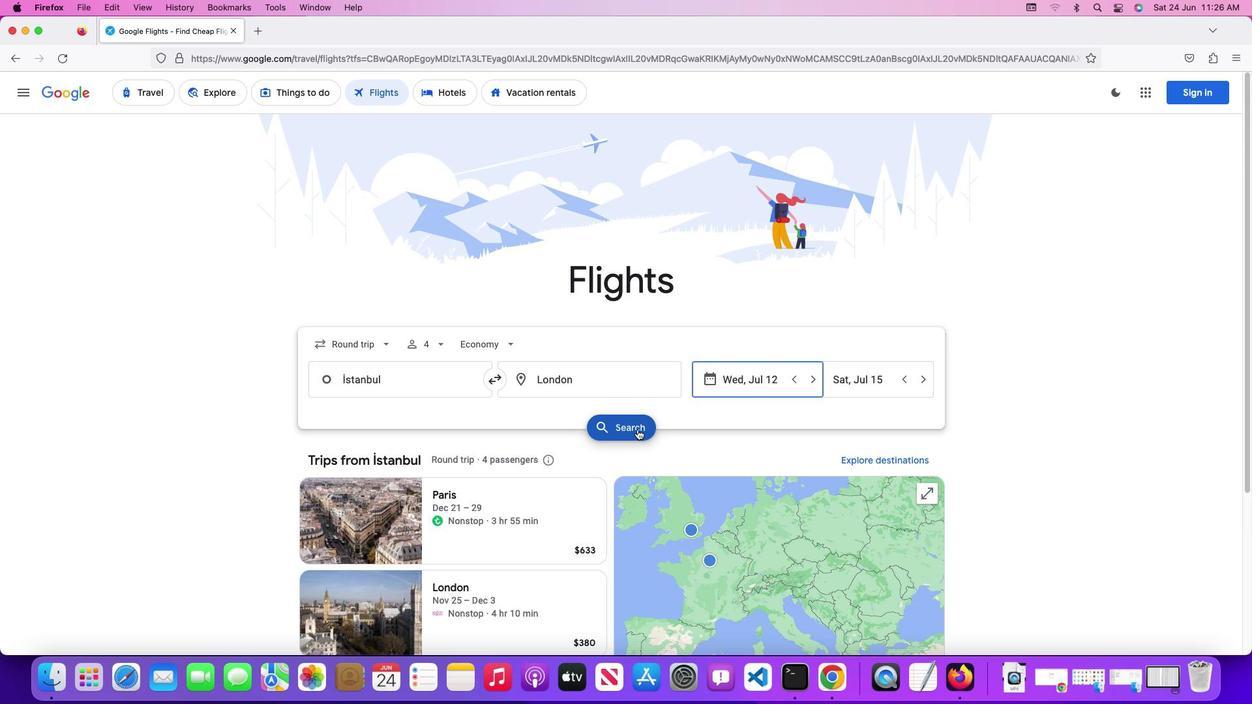 
Action: Mouse pressed left at (636, 427)
Screenshot: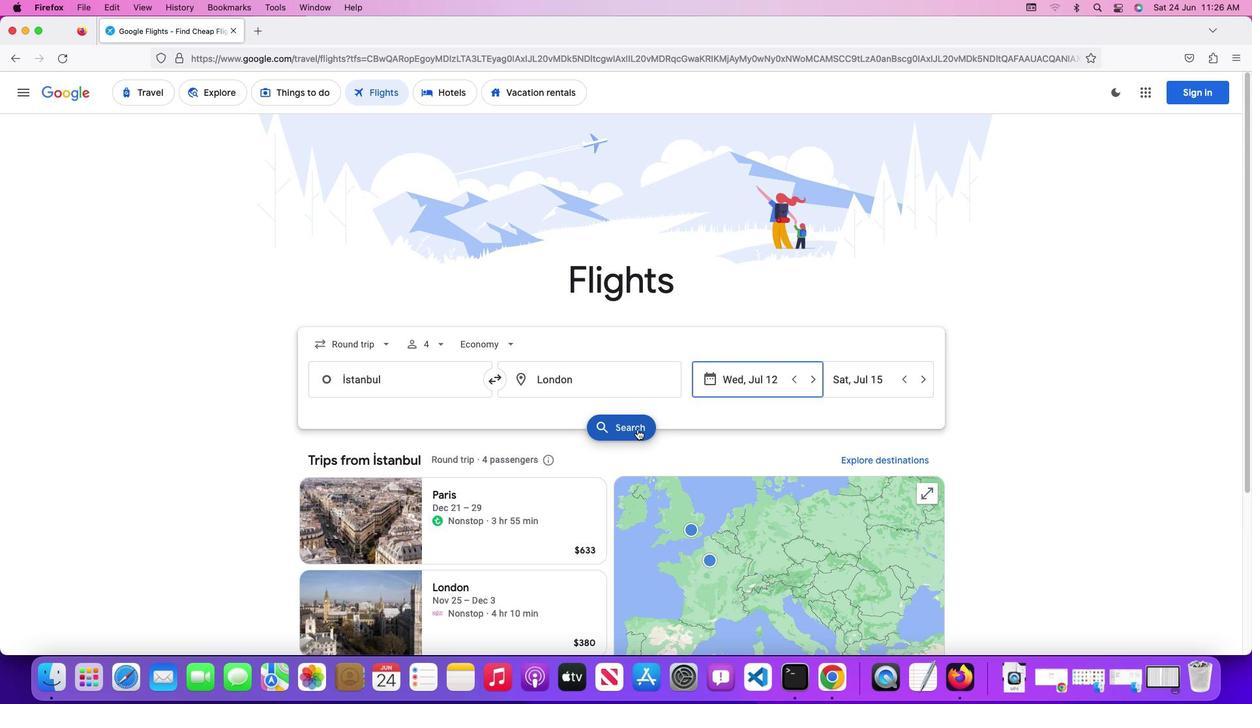
Action: Mouse moved to (593, 209)
Screenshot: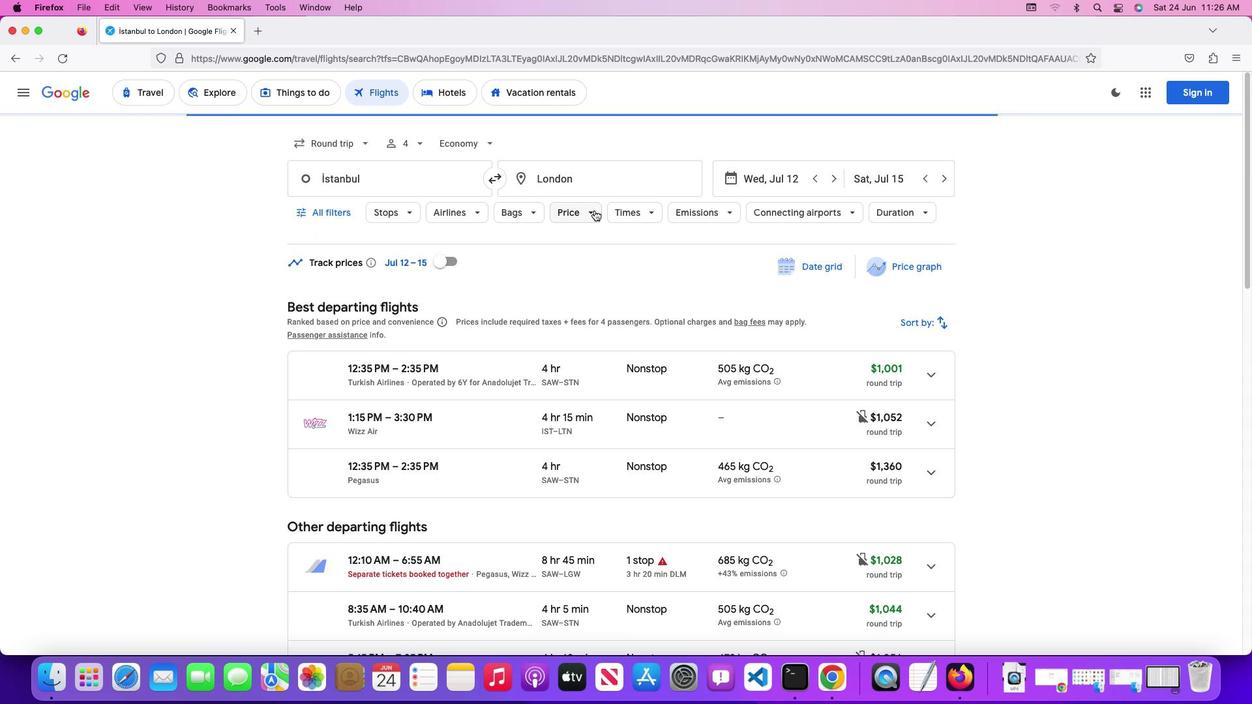 
Action: Mouse pressed left at (593, 209)
Screenshot: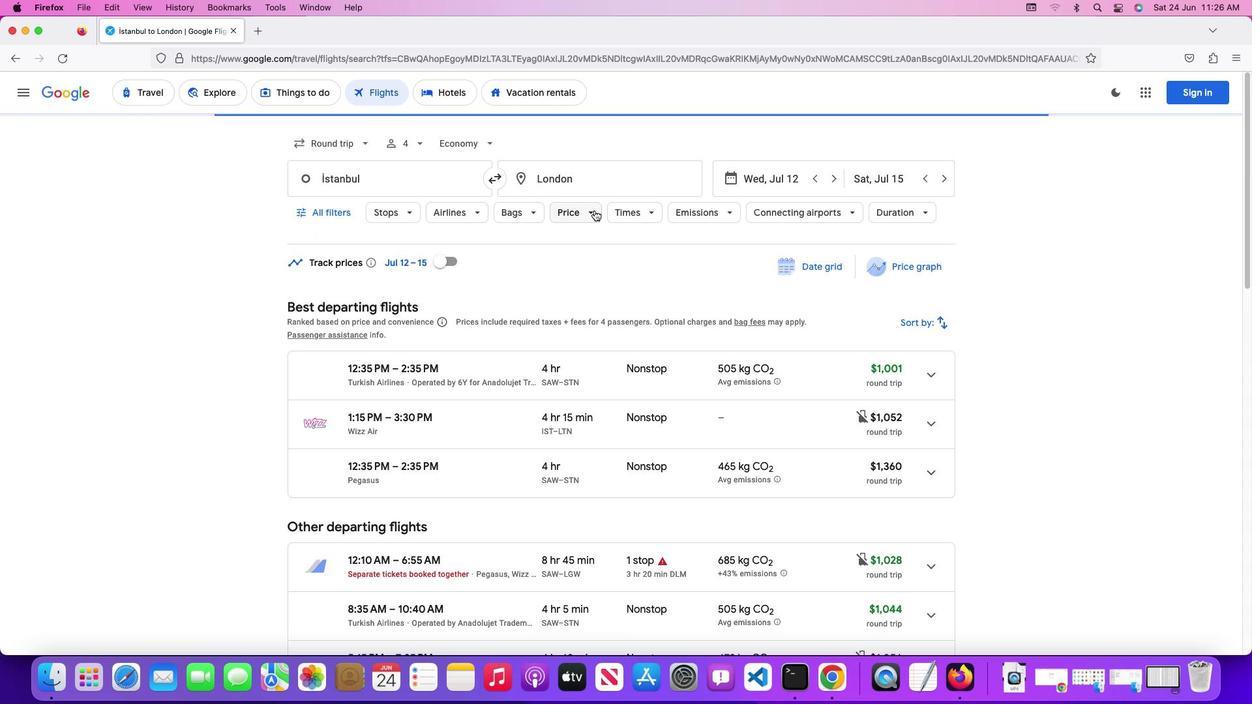 
Action: Mouse moved to (760, 294)
Screenshot: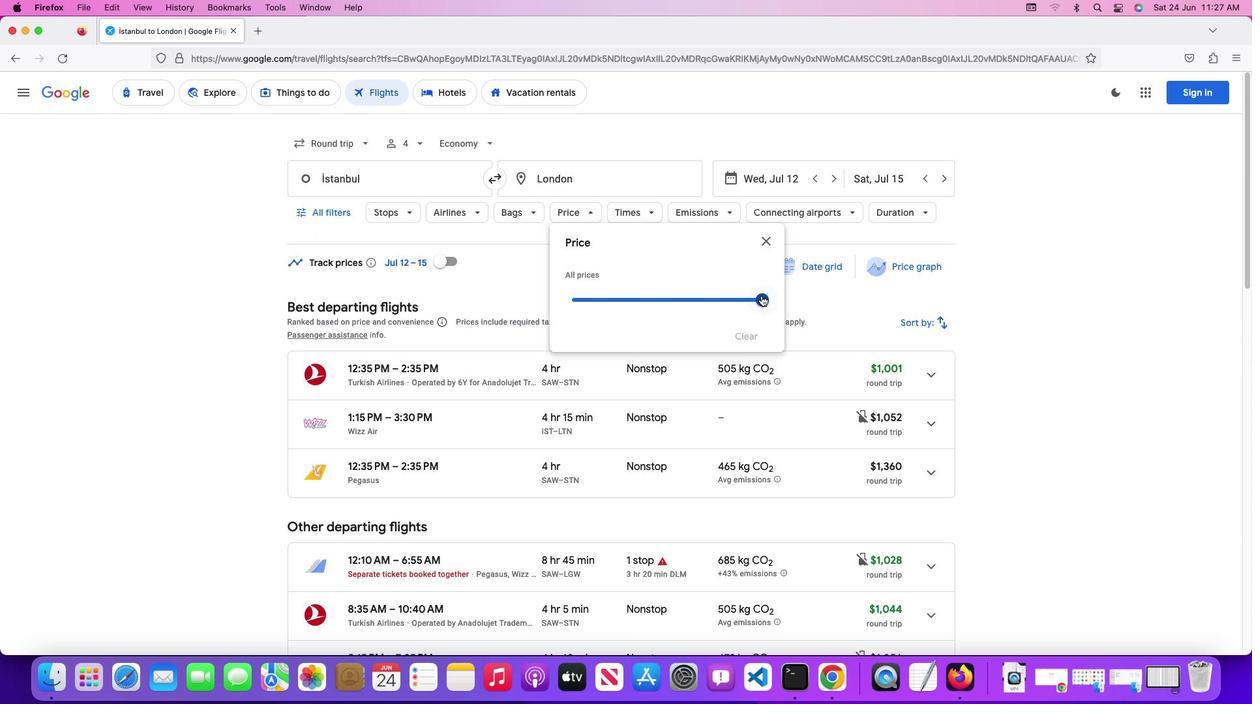
Action: Mouse pressed left at (760, 294)
Screenshot: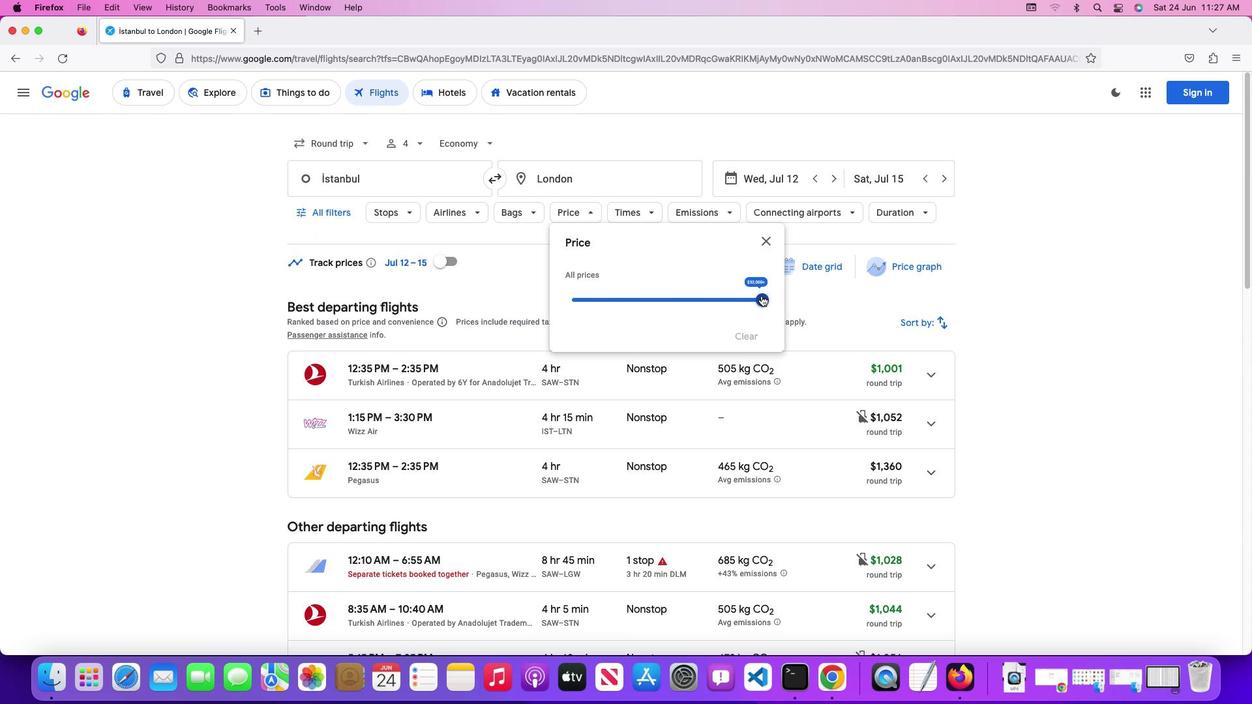 
Action: Mouse moved to (518, 277)
Screenshot: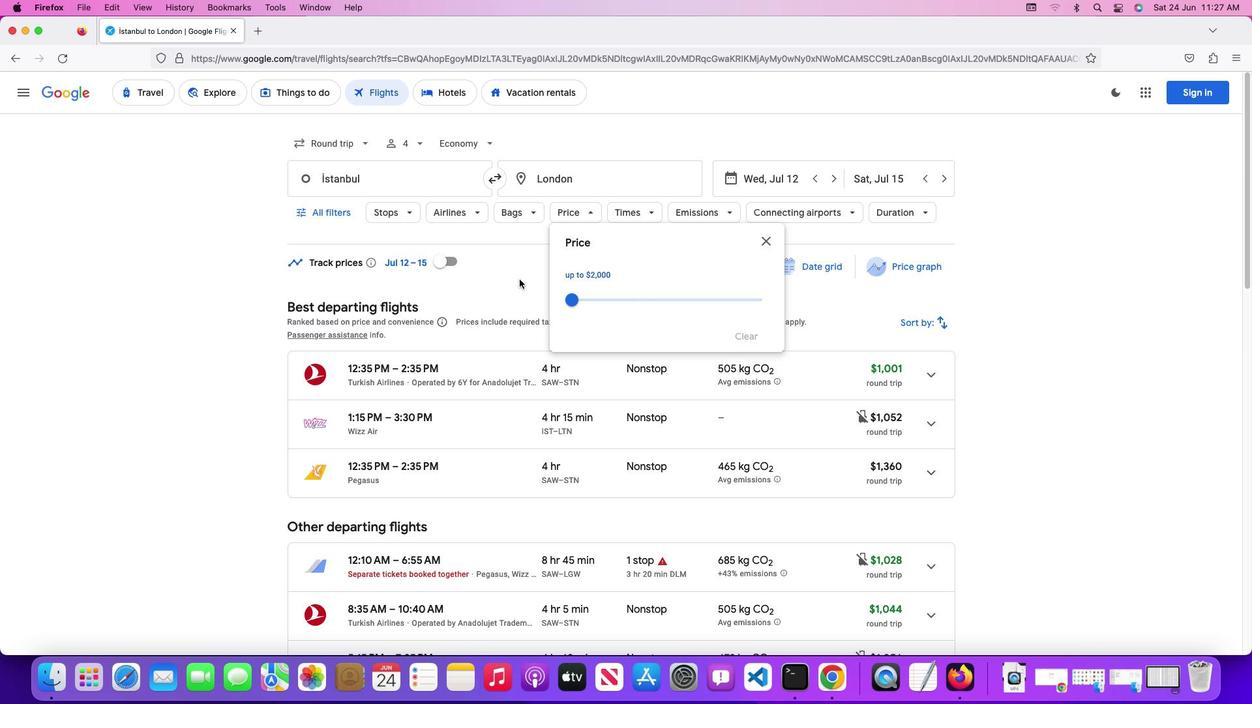 
Action: Mouse pressed left at (518, 277)
Screenshot: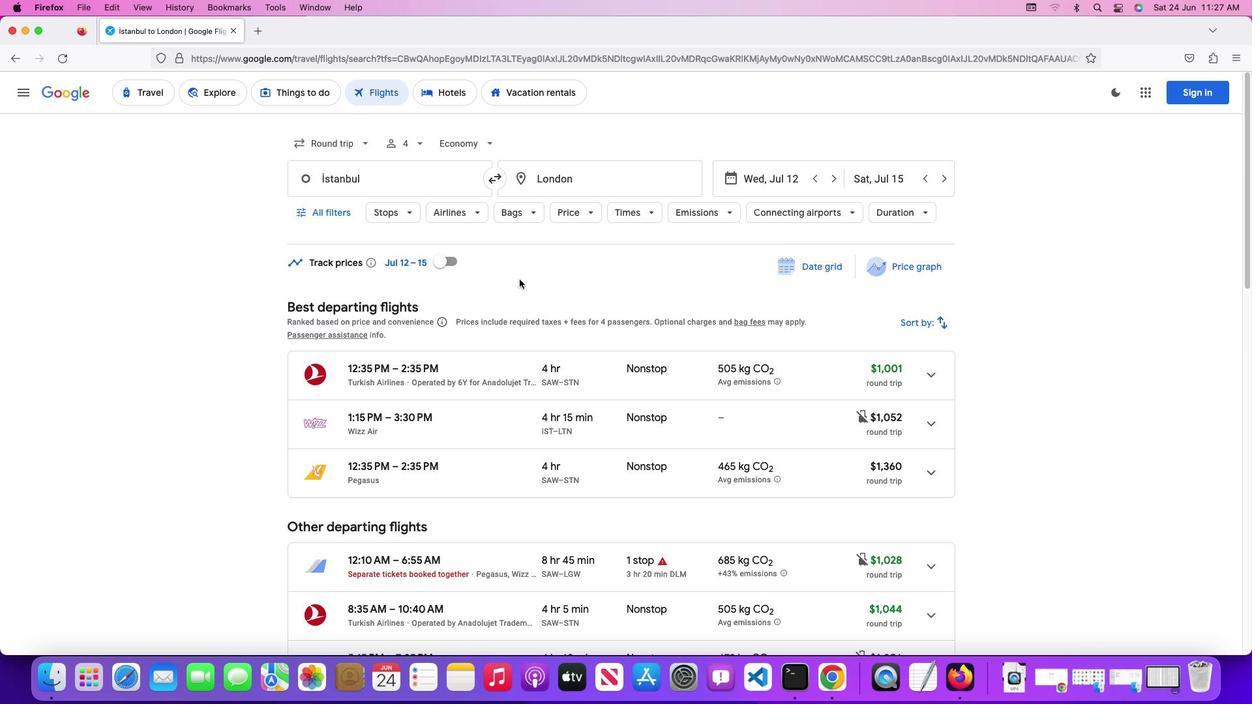 
Action: Mouse moved to (614, 210)
Screenshot: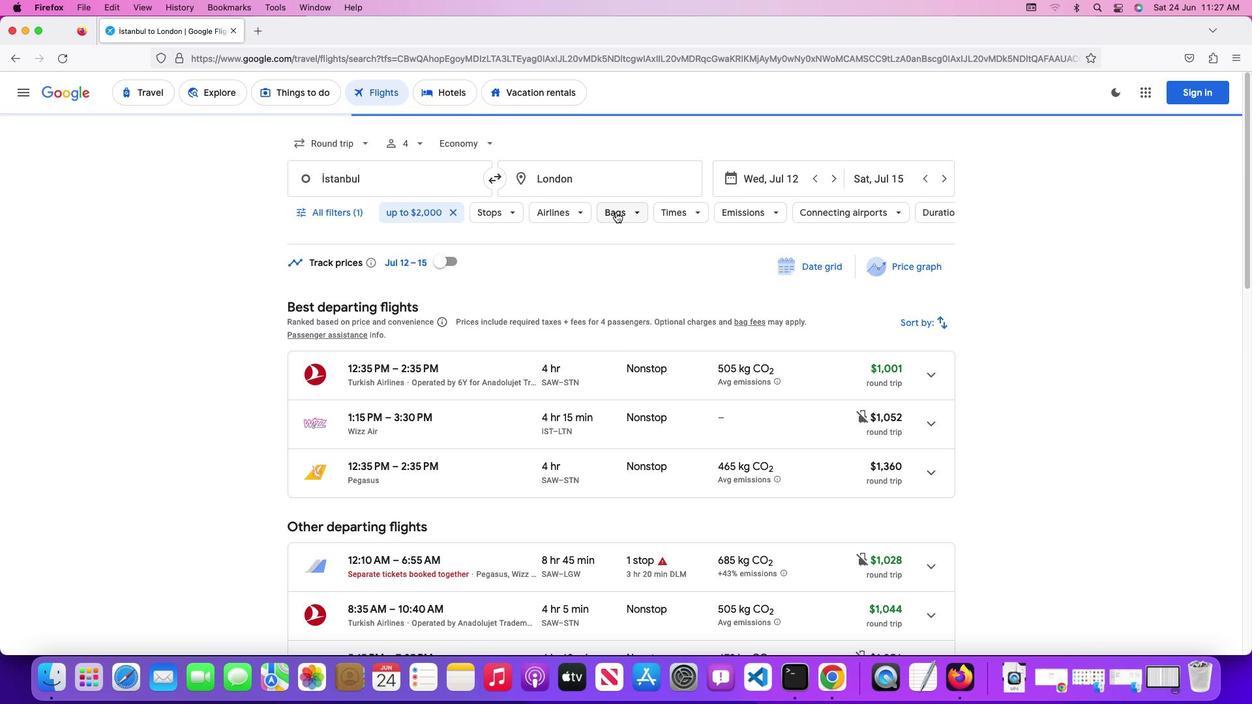 
Action: Mouse pressed left at (614, 210)
Screenshot: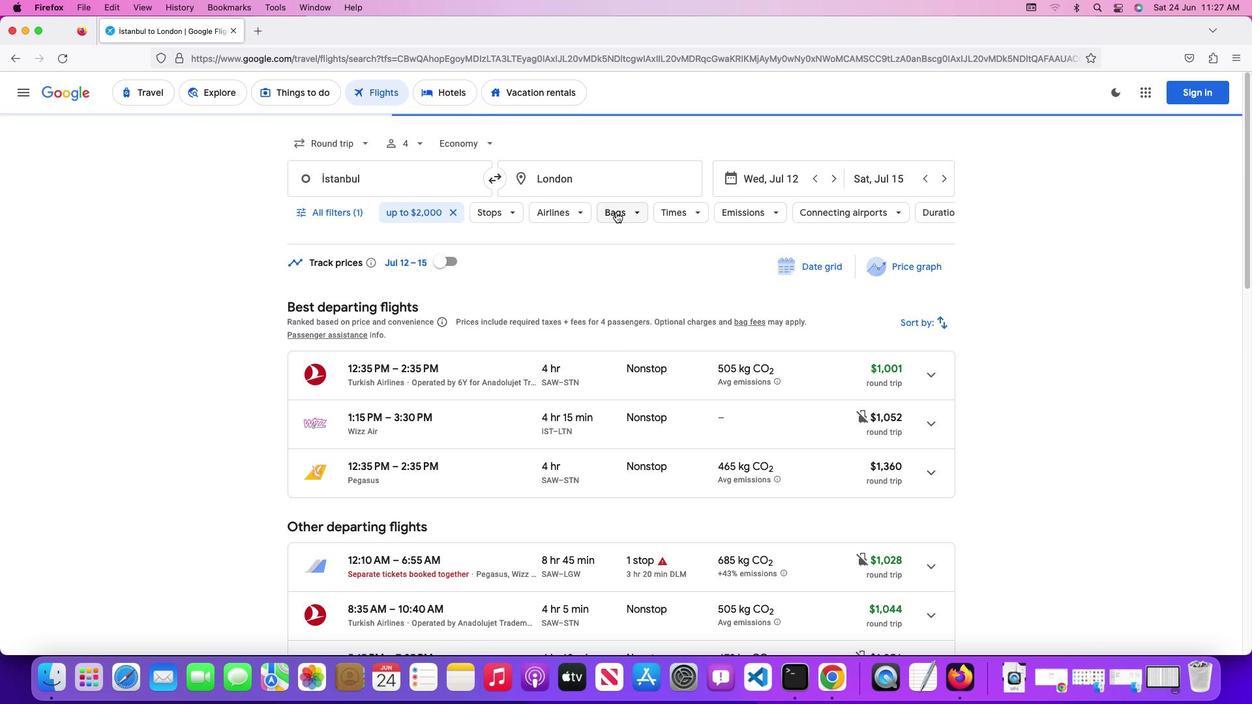 
Action: Mouse moved to (807, 270)
Screenshot: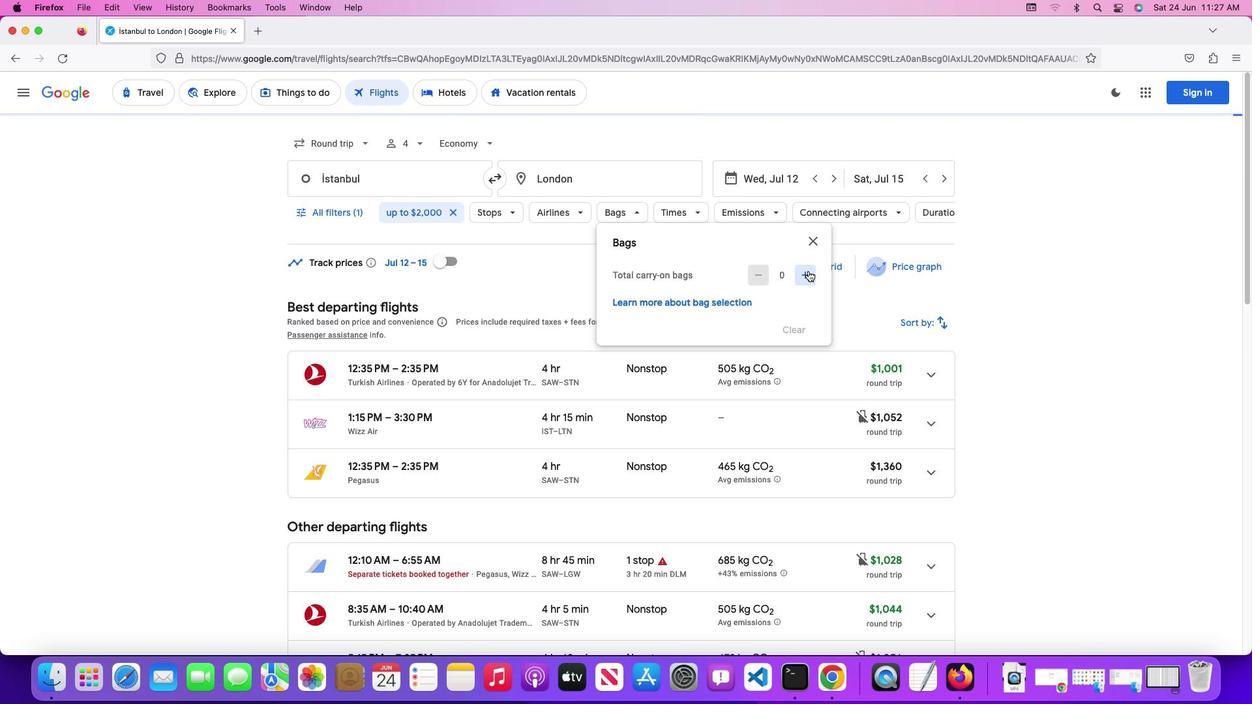 
Action: Mouse pressed left at (807, 270)
Screenshot: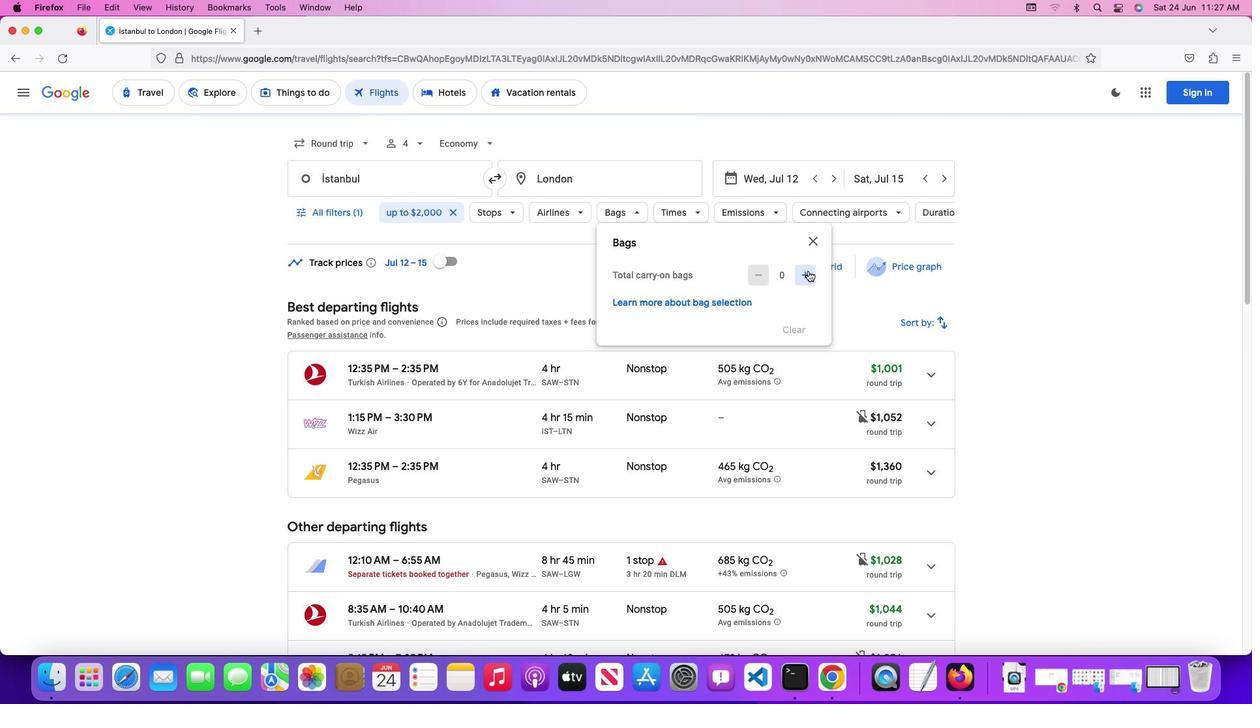 
Action: Mouse moved to (807, 270)
Screenshot: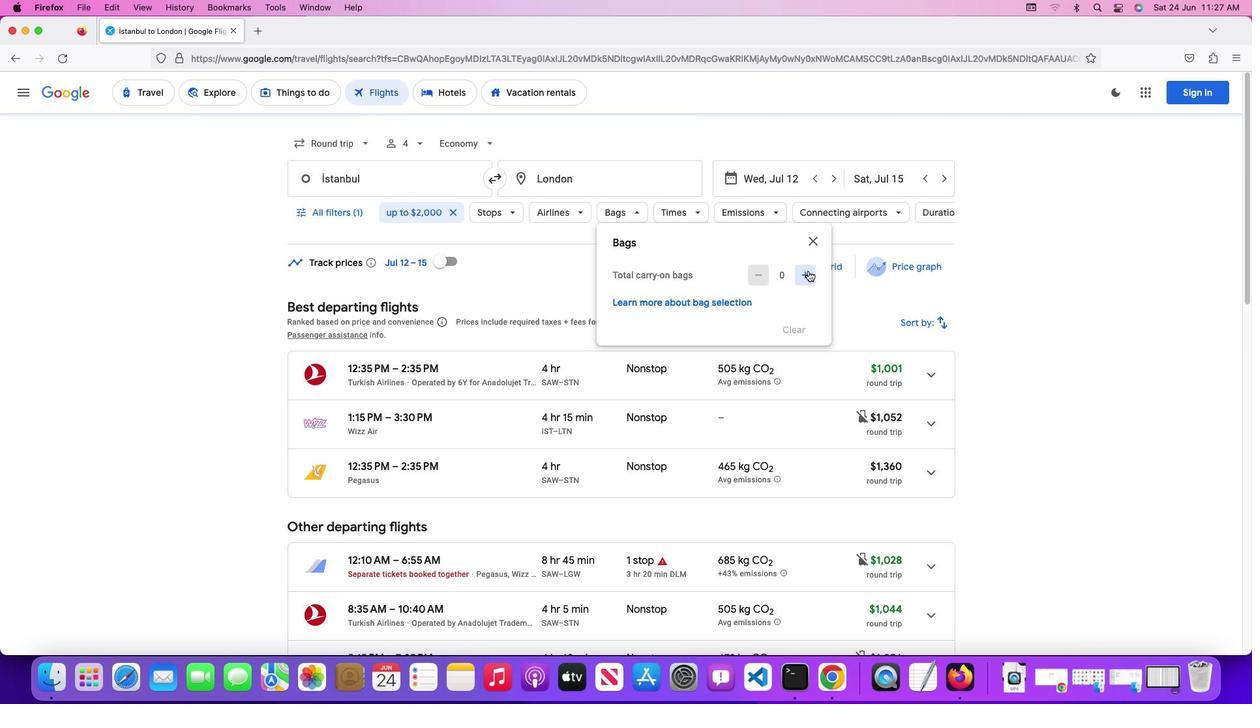 
Action: Mouse pressed left at (807, 270)
Screenshot: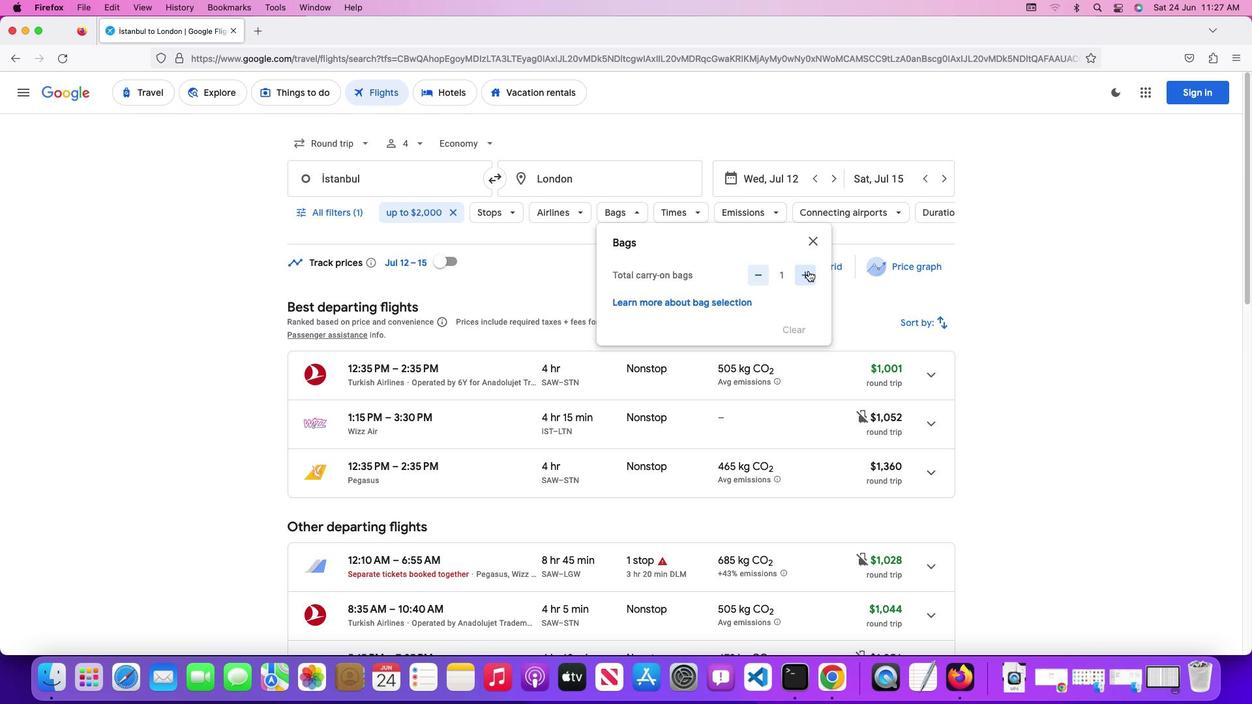 
Action: Mouse pressed left at (807, 270)
Screenshot: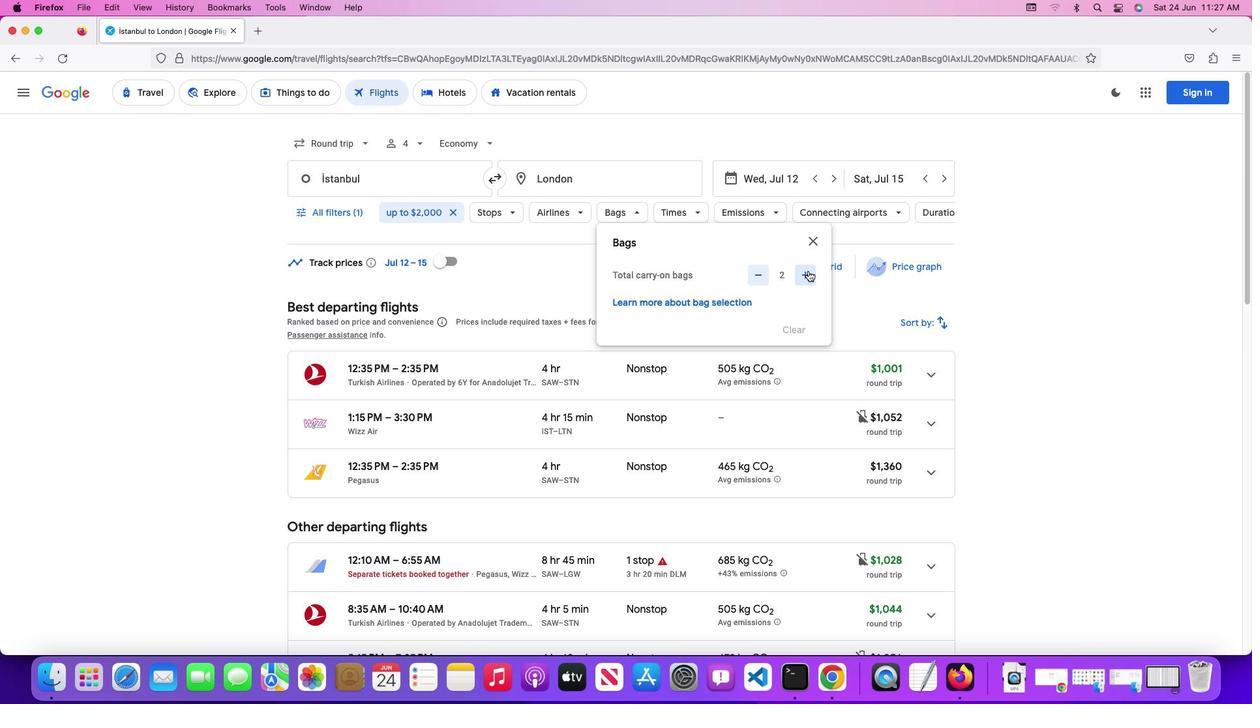 
Action: Mouse moved to (588, 268)
Screenshot: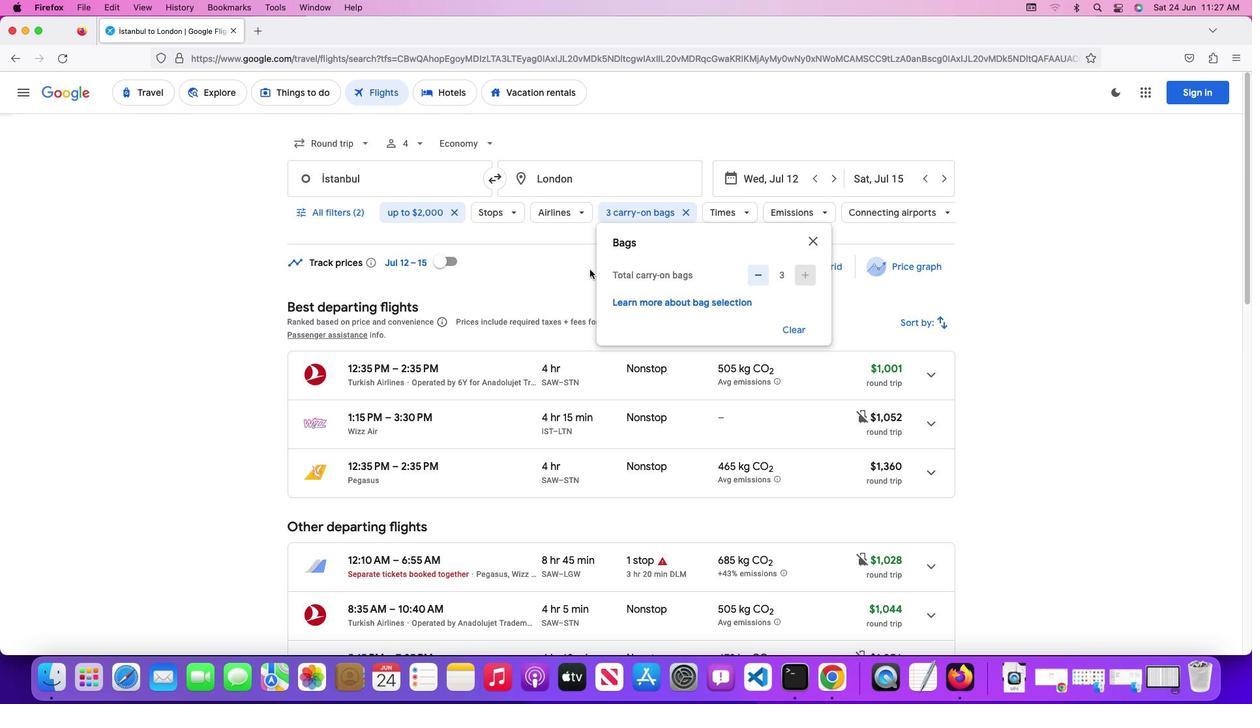 
